 Task: Create a due date automation trigger when advanced on, on the wednesday of the week before a card is due add basic assigned to member @aryan at 11:00 AM.
Action: Mouse moved to (1254, 104)
Screenshot: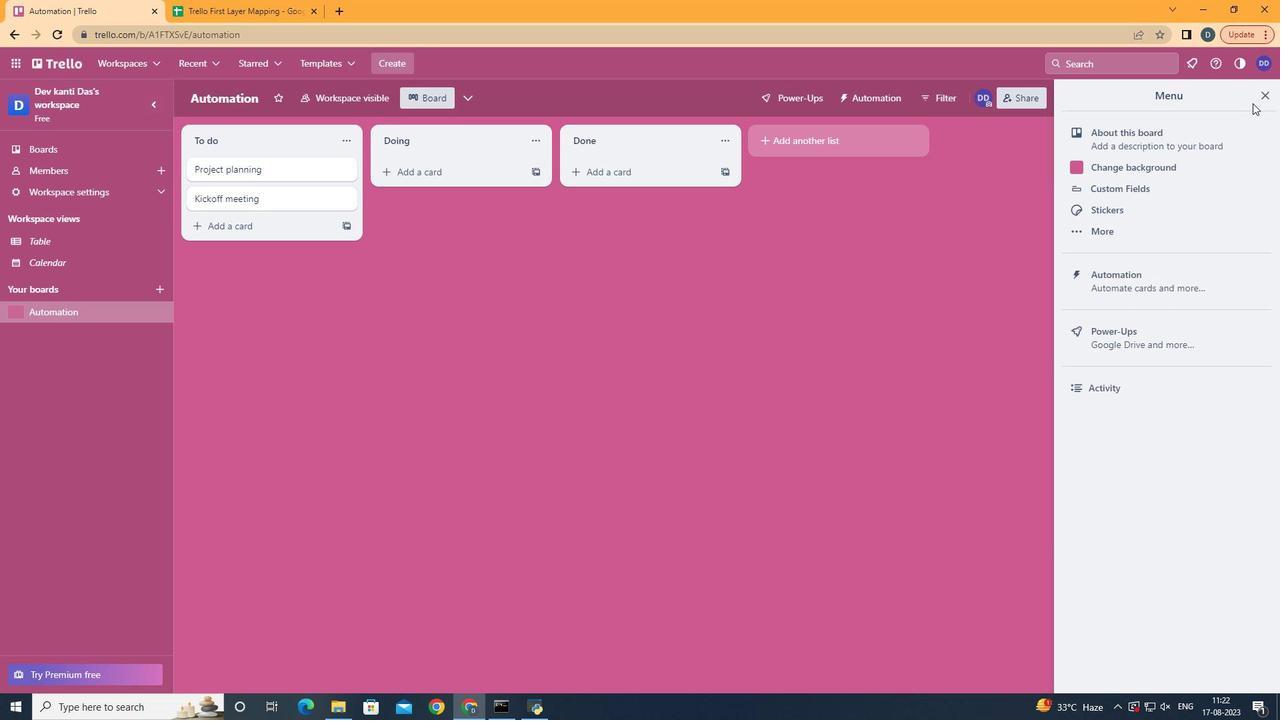 
Action: Mouse pressed left at (1254, 104)
Screenshot: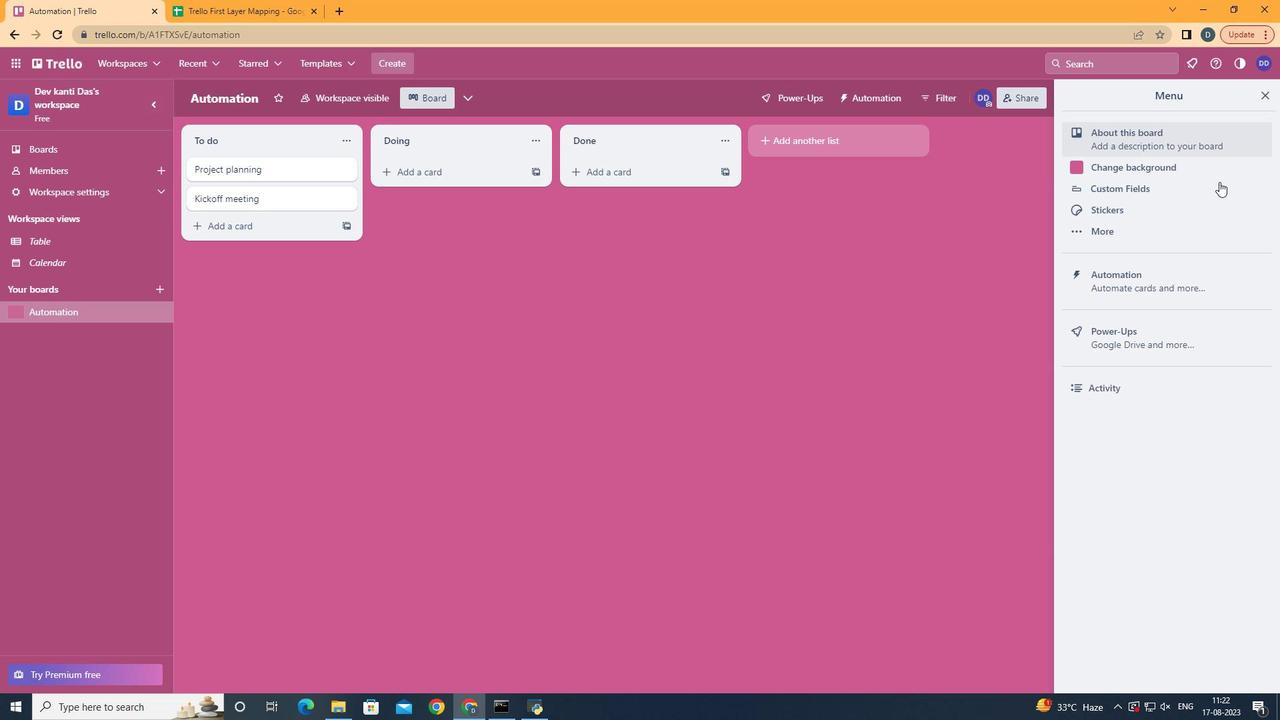 
Action: Mouse moved to (1166, 276)
Screenshot: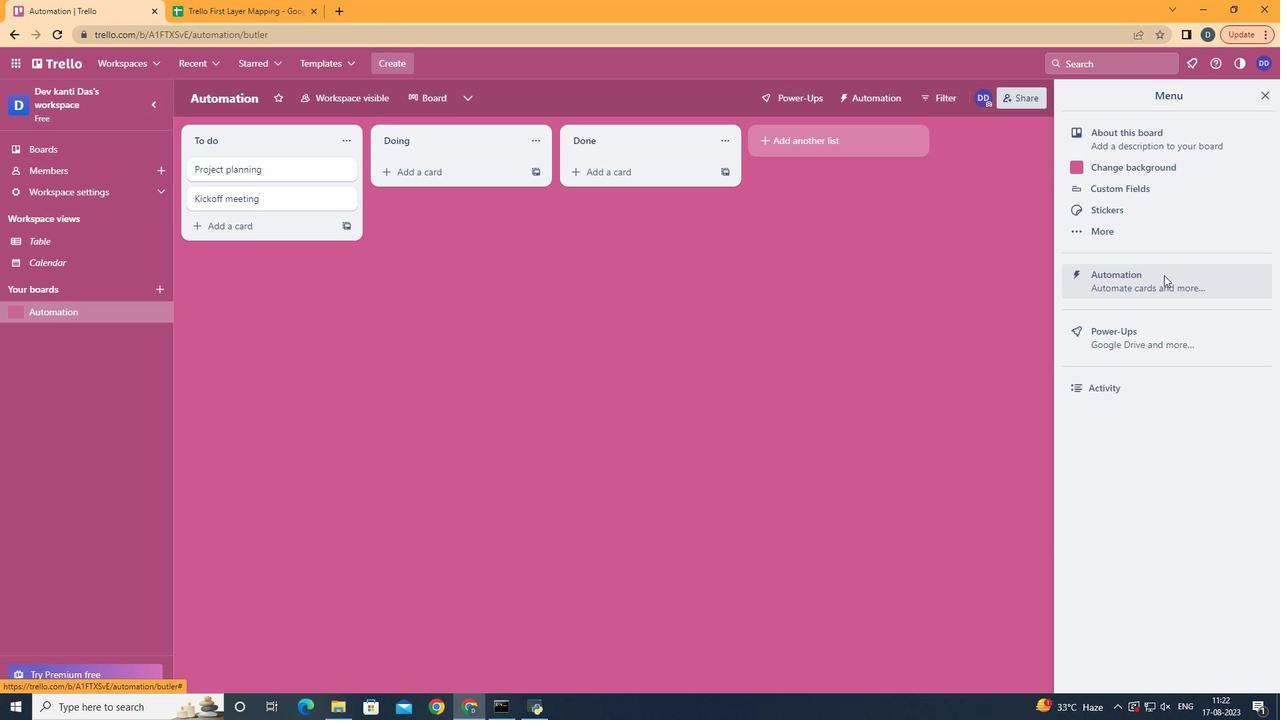 
Action: Mouse pressed left at (1166, 276)
Screenshot: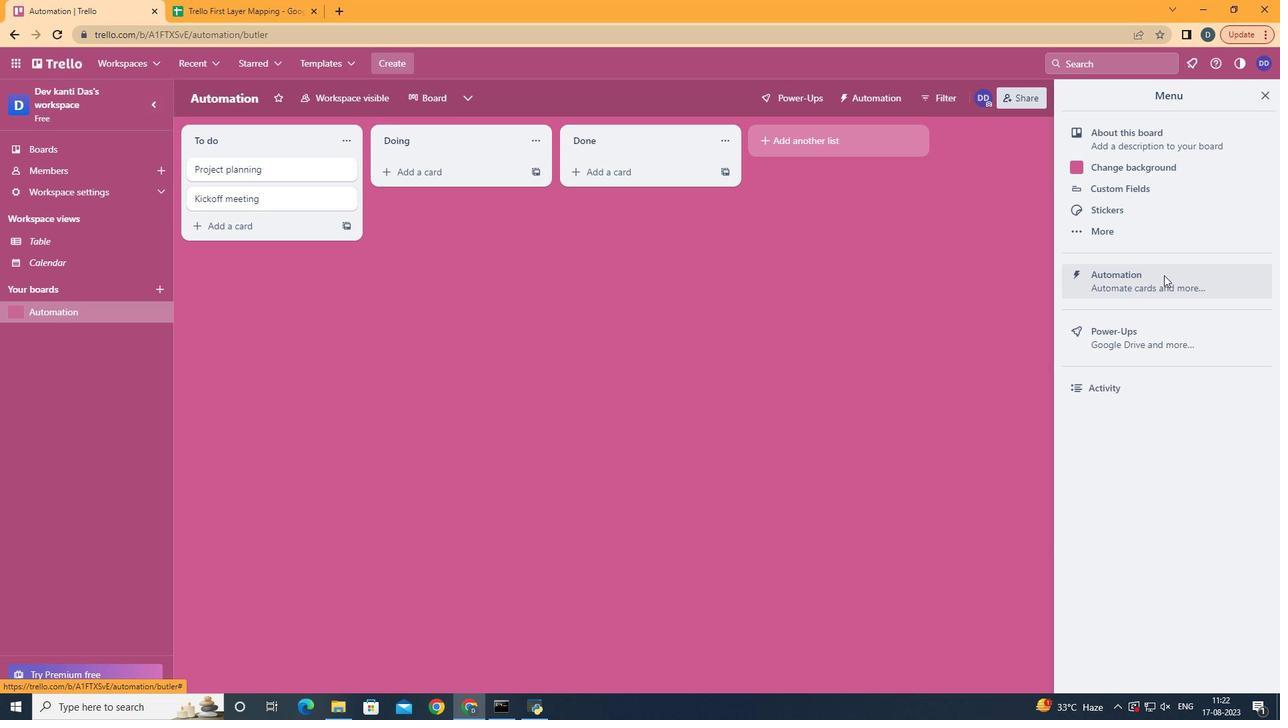 
Action: Mouse moved to (300, 276)
Screenshot: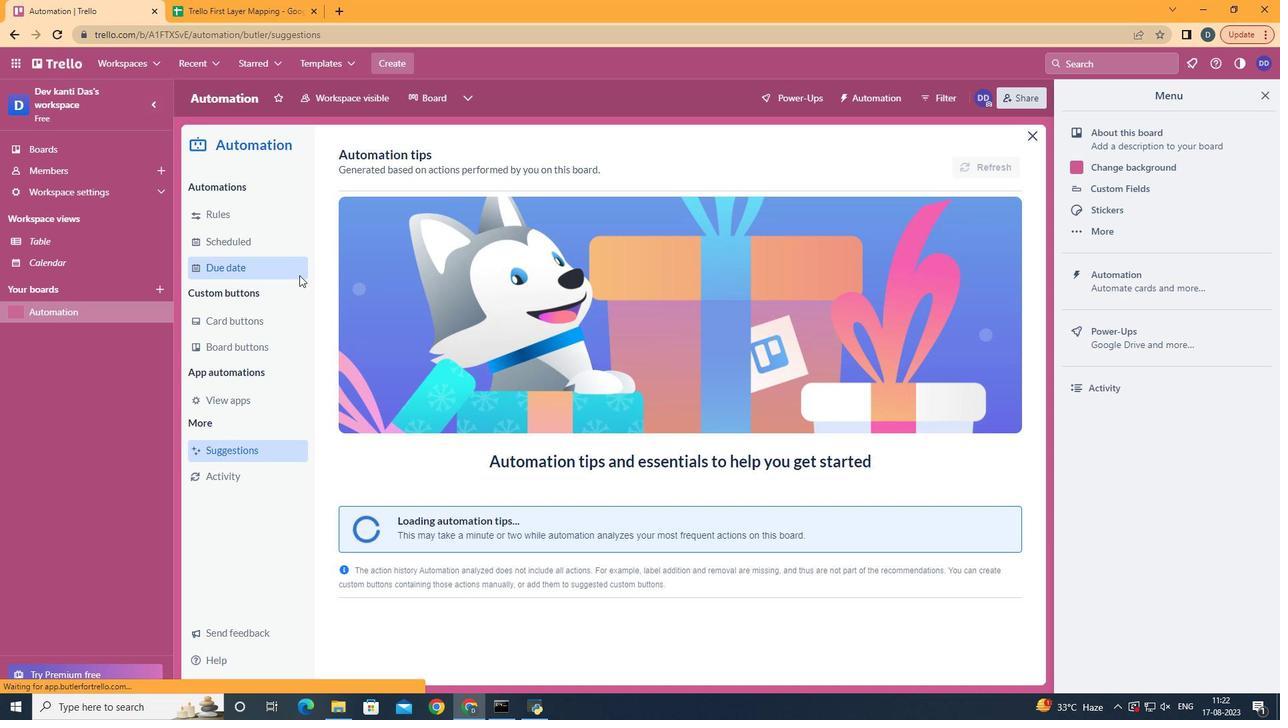 
Action: Mouse pressed left at (300, 276)
Screenshot: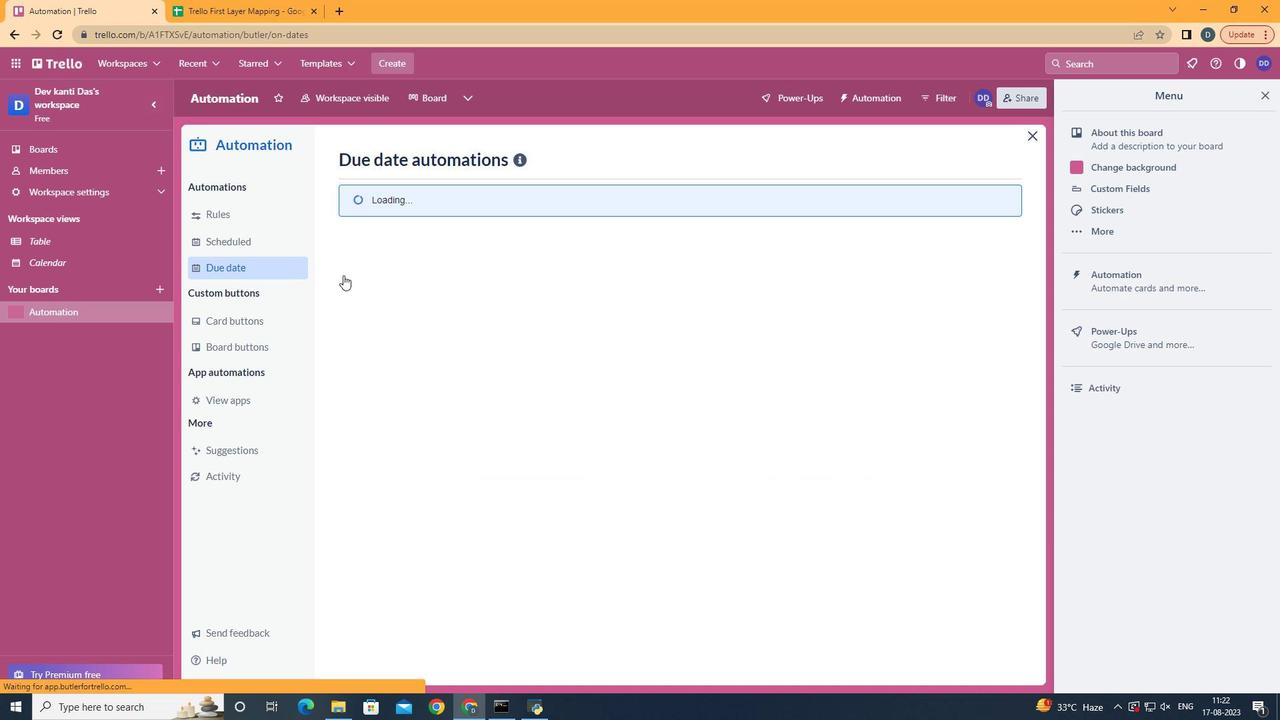 
Action: Mouse moved to (927, 164)
Screenshot: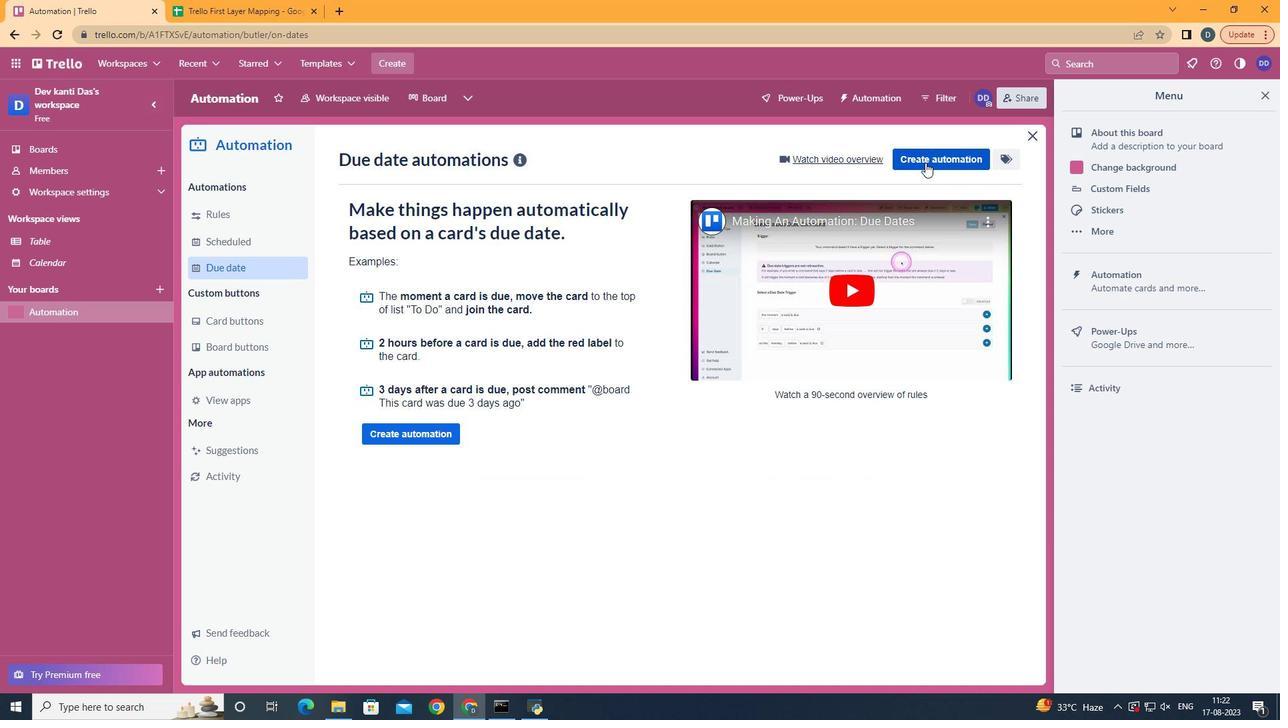 
Action: Mouse pressed left at (927, 164)
Screenshot: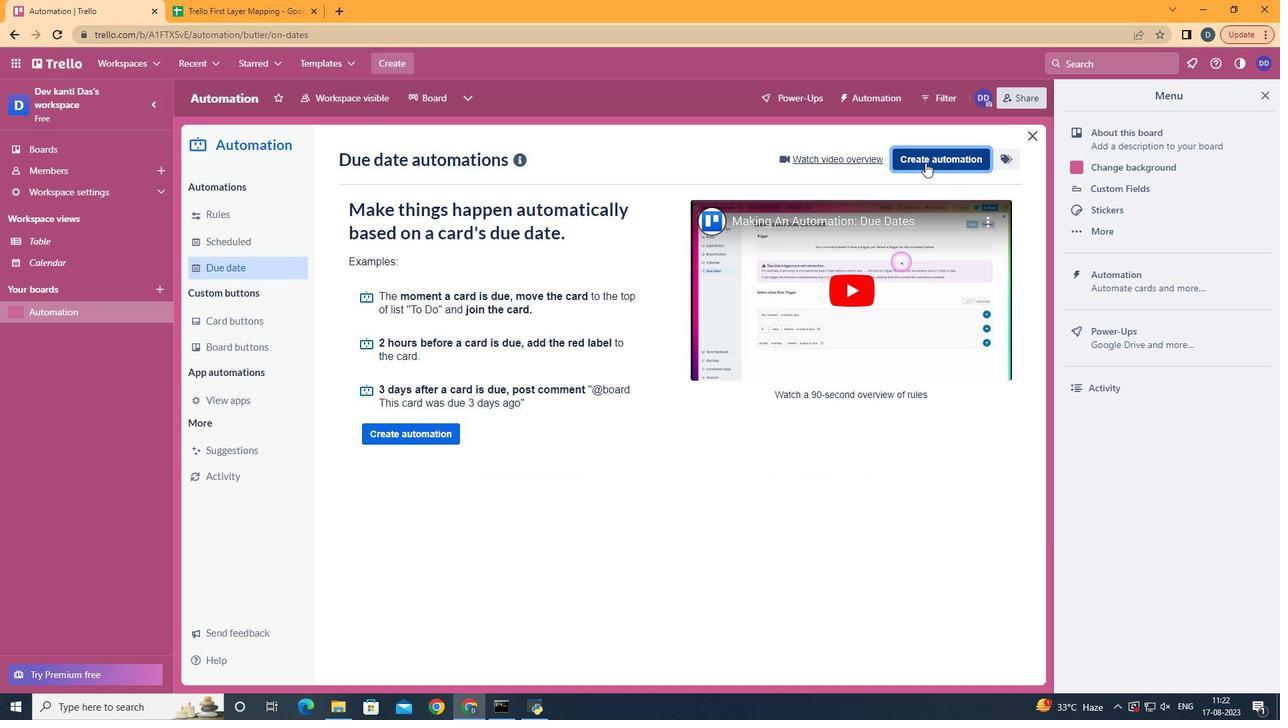 
Action: Mouse pressed left at (927, 164)
Screenshot: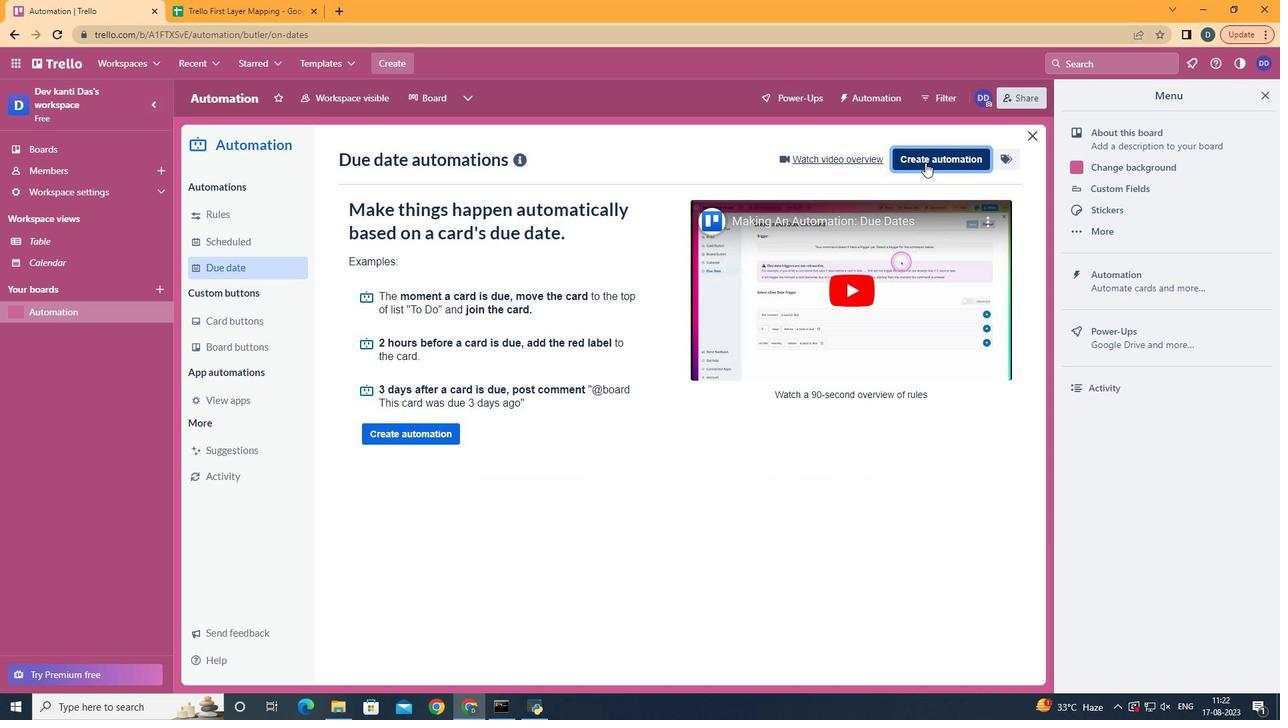 
Action: Mouse moved to (659, 290)
Screenshot: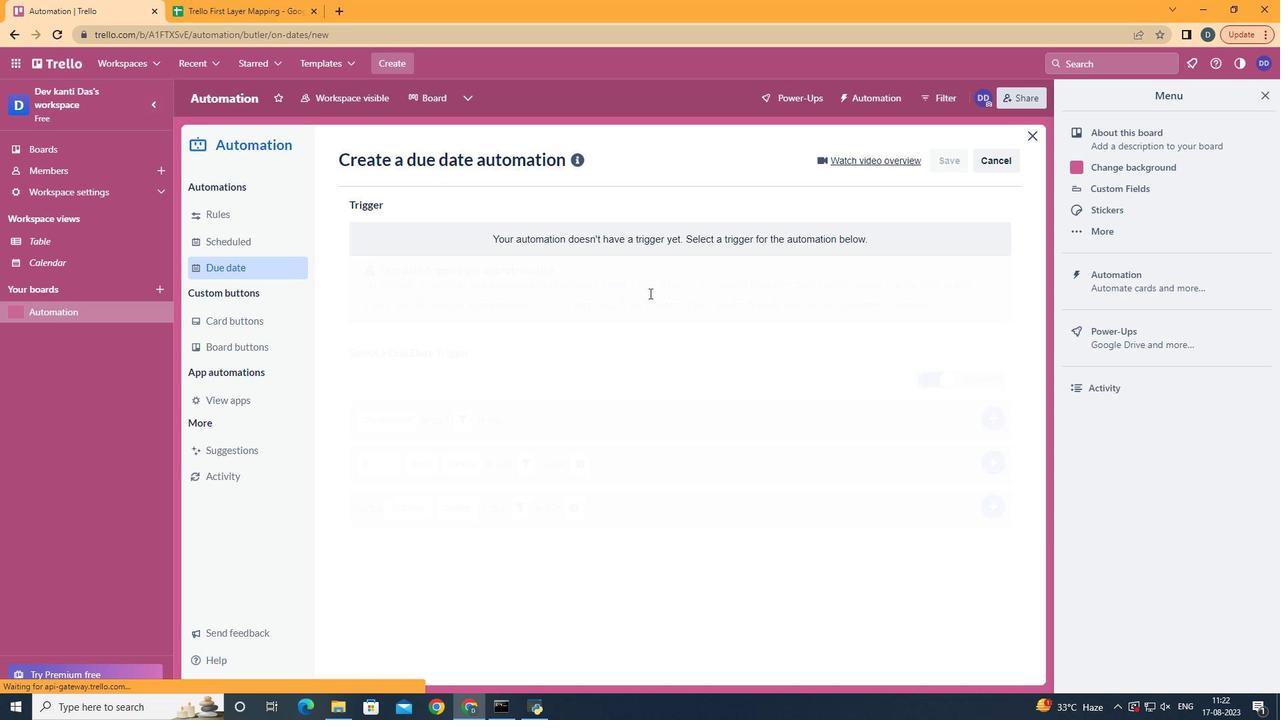 
Action: Mouse pressed left at (659, 290)
Screenshot: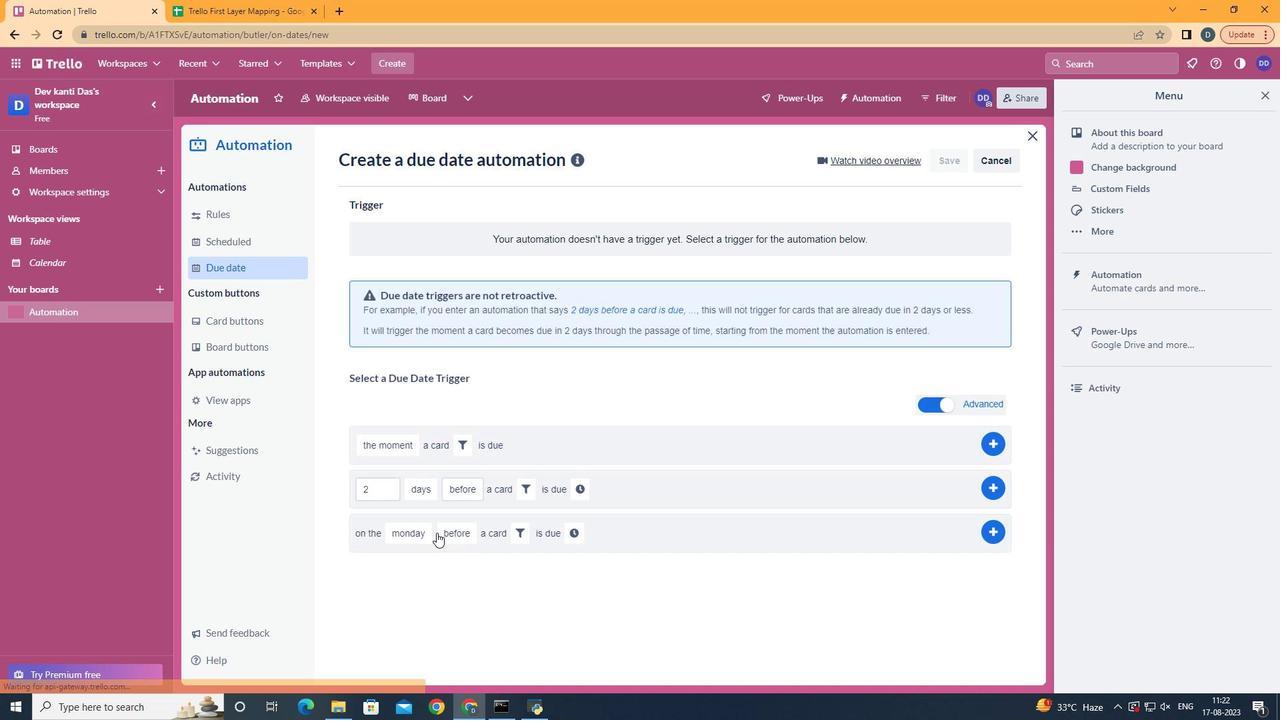 
Action: Mouse moved to (436, 413)
Screenshot: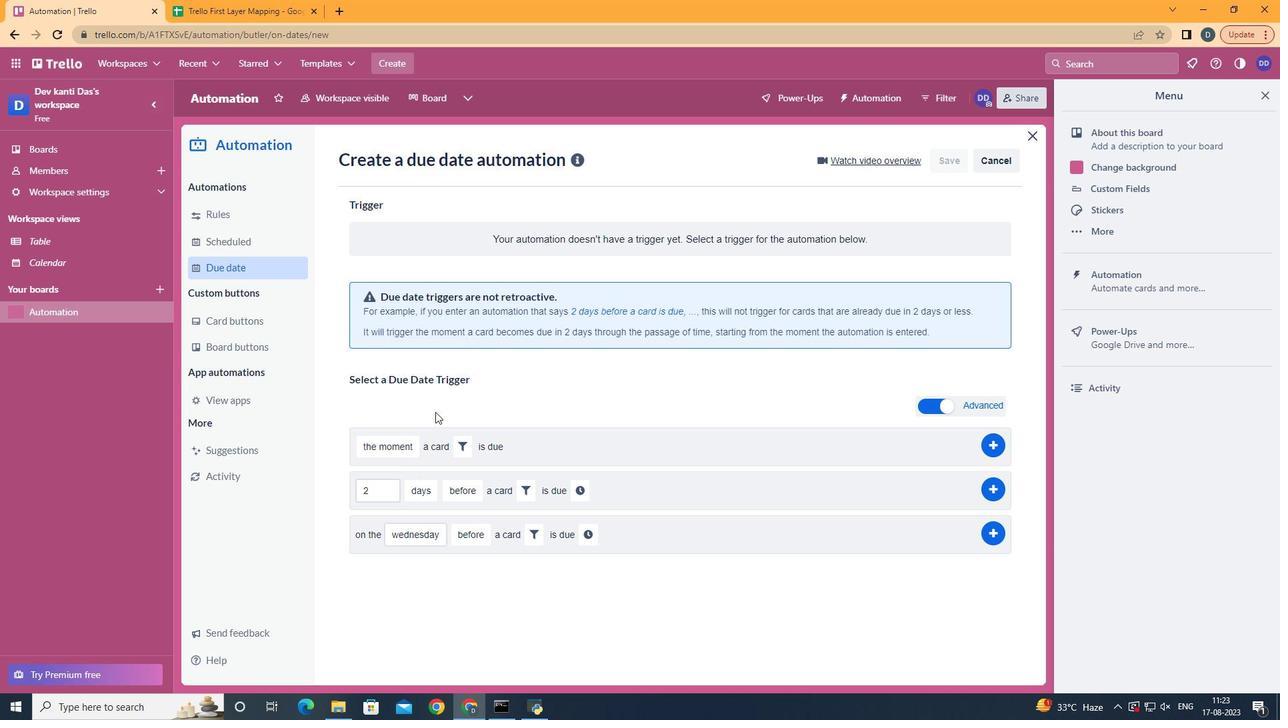 
Action: Mouse pressed left at (436, 413)
Screenshot: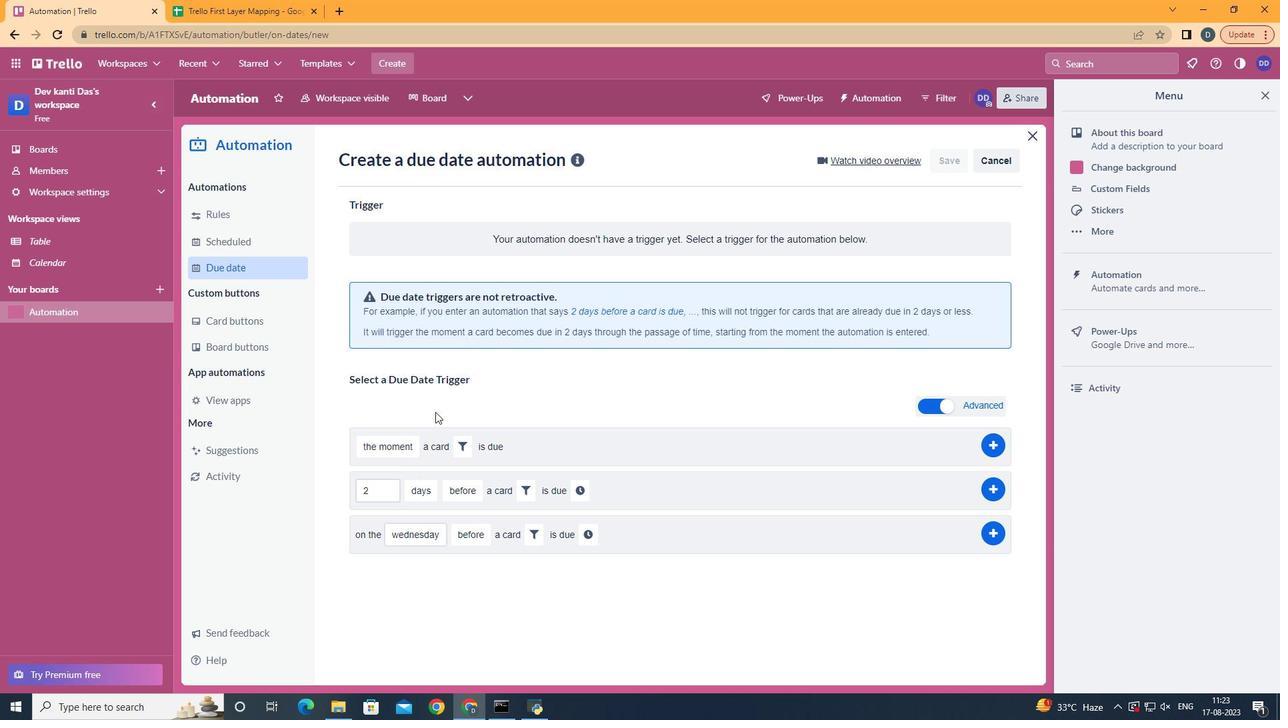 
Action: Mouse moved to (486, 640)
Screenshot: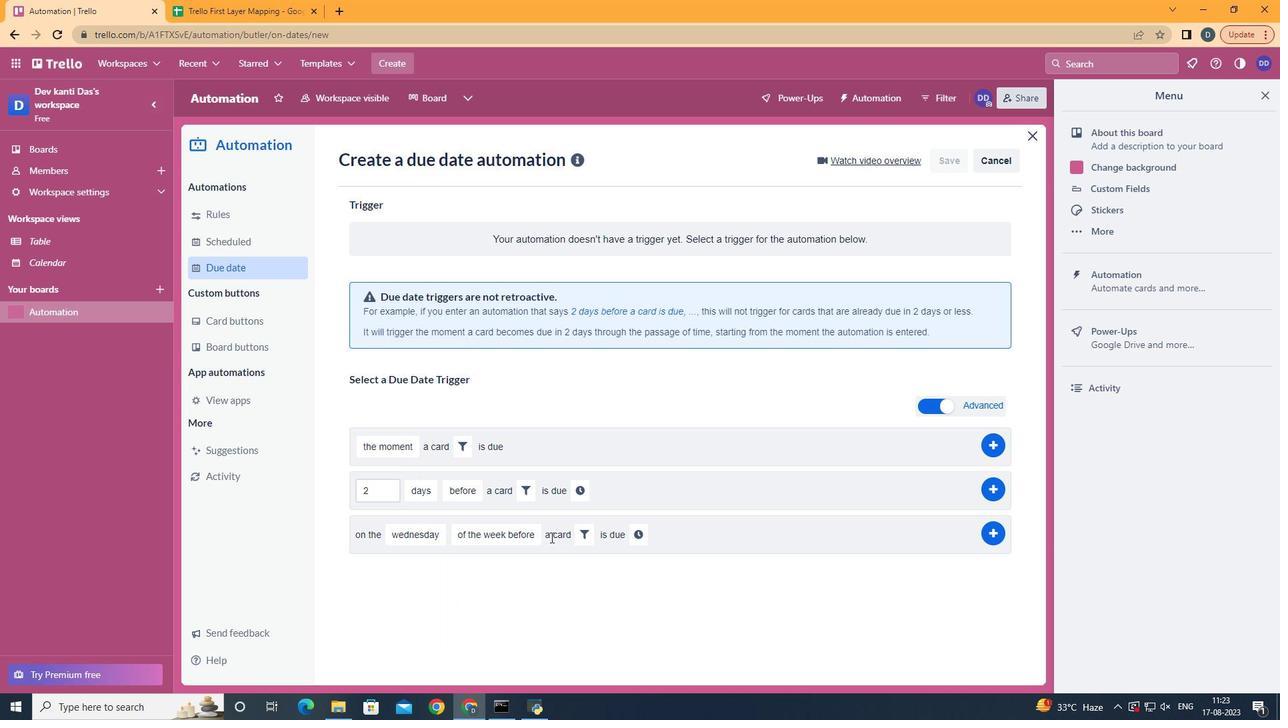 
Action: Mouse pressed left at (486, 640)
Screenshot: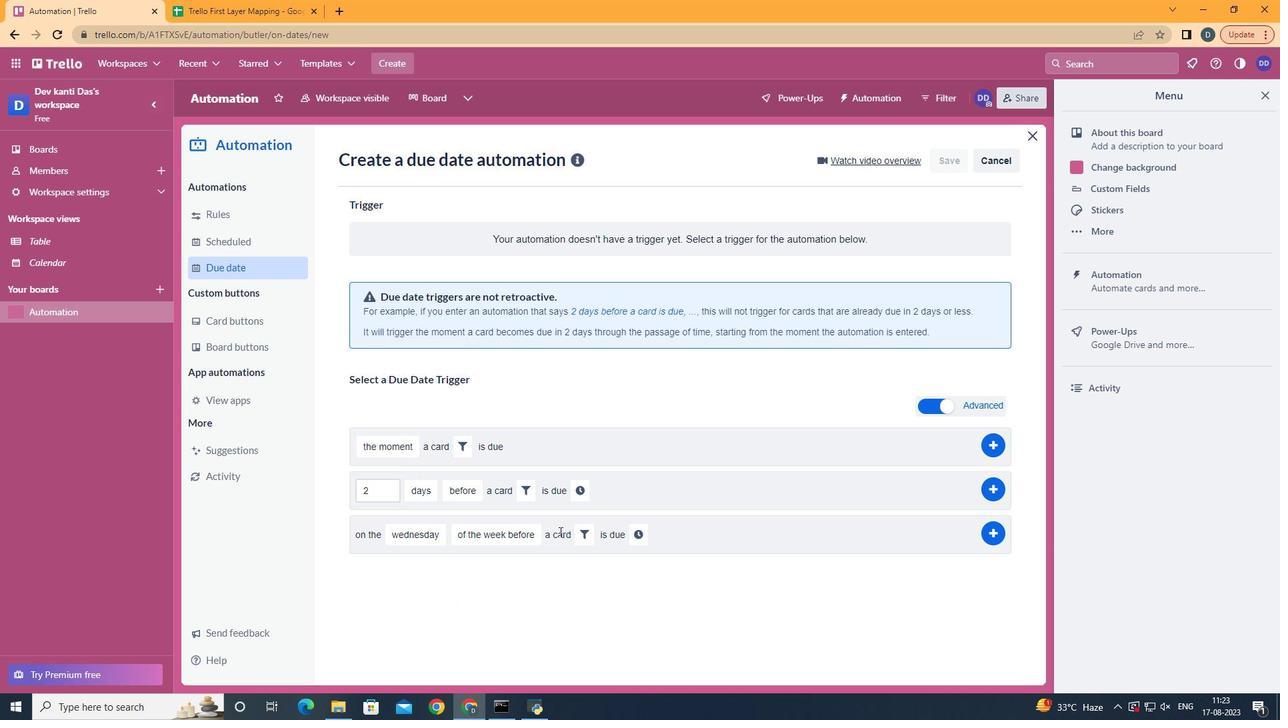 
Action: Mouse moved to (586, 536)
Screenshot: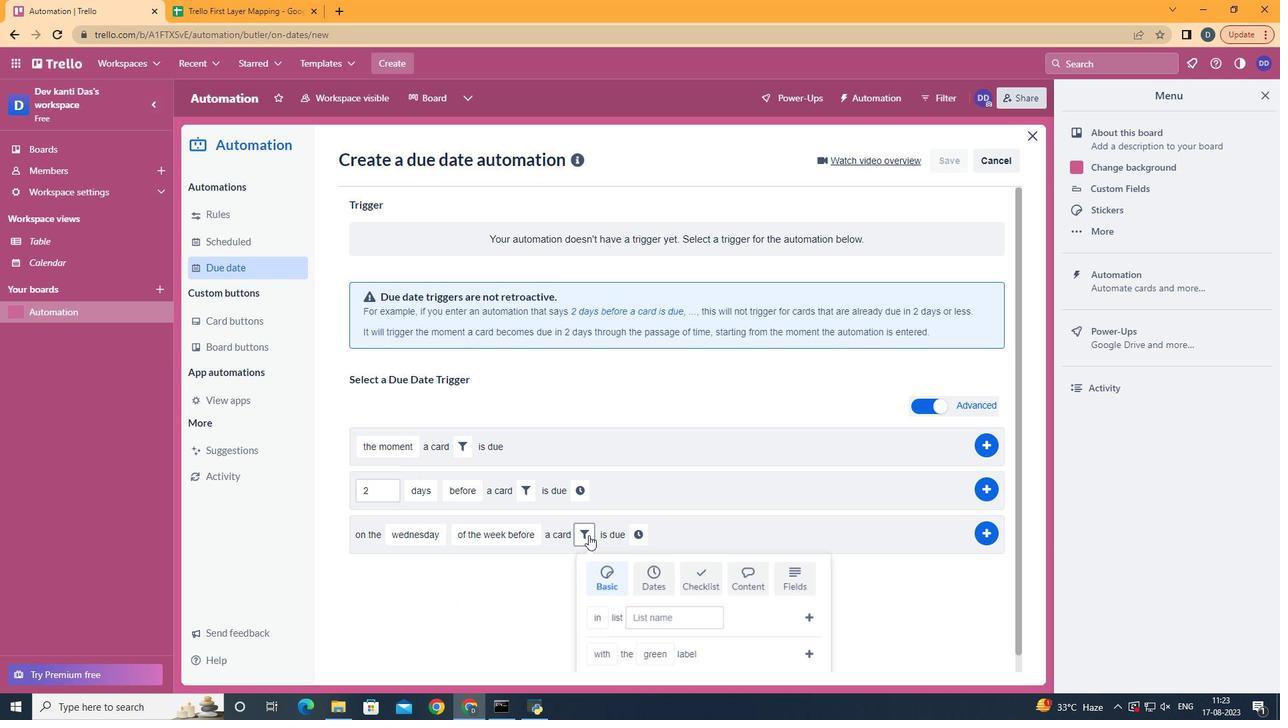
Action: Mouse pressed left at (586, 536)
Screenshot: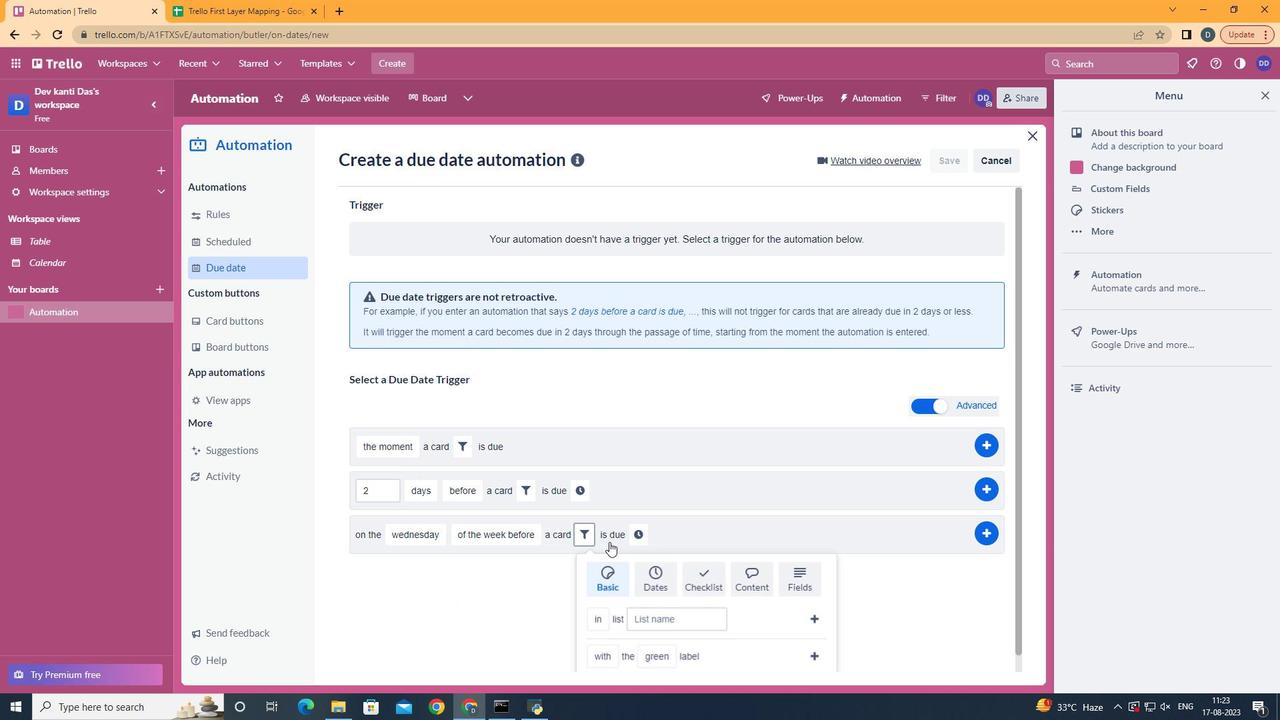 
Action: Mouse moved to (654, 582)
Screenshot: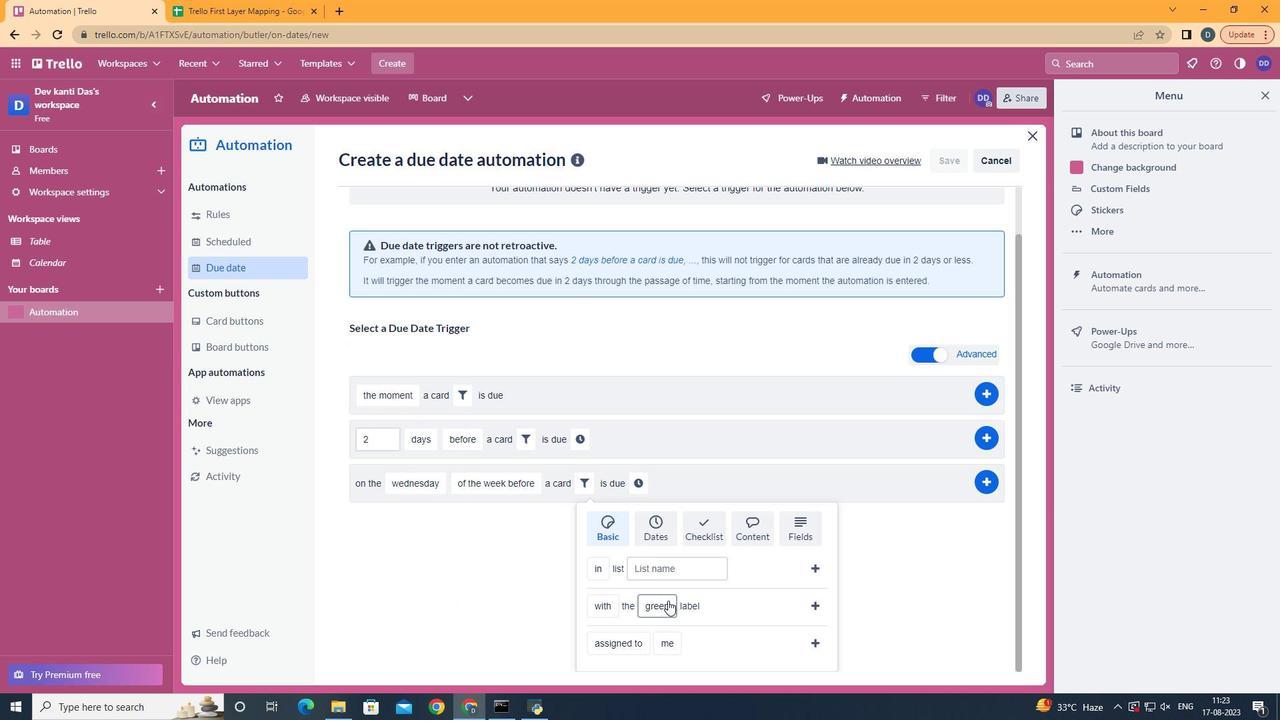 
Action: Mouse scrolled (651, 577) with delta (0, 0)
Screenshot: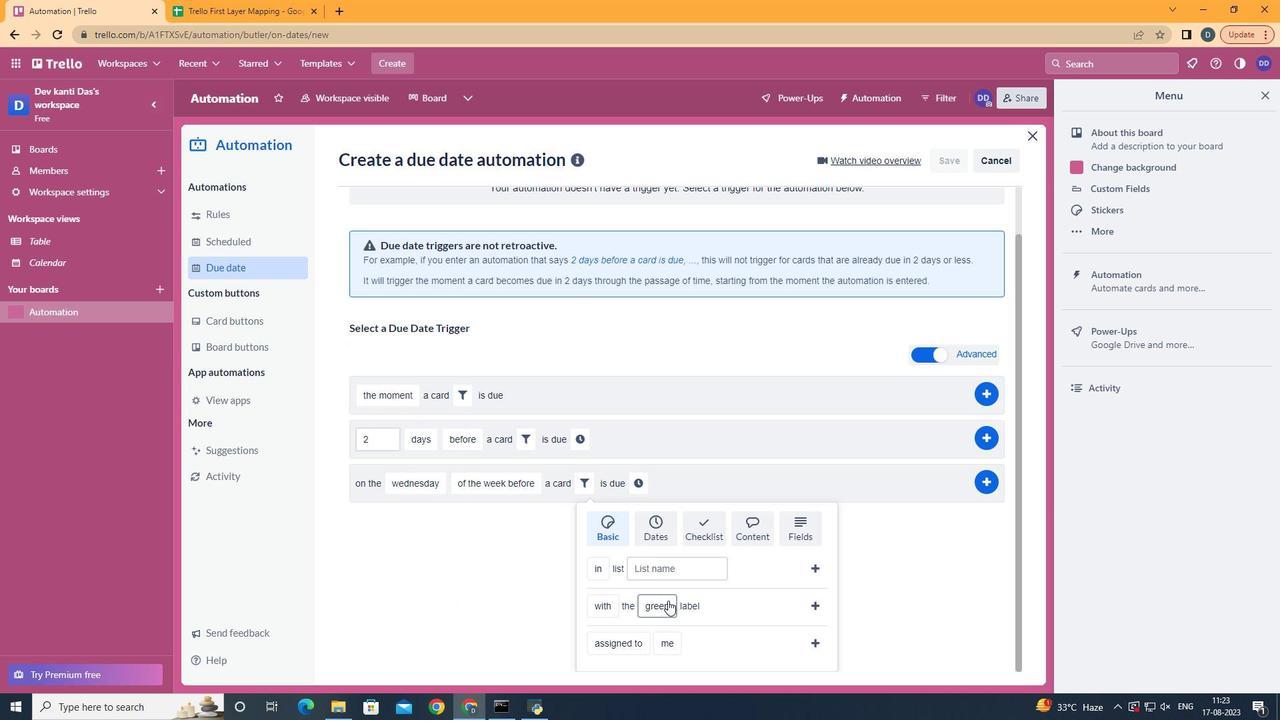 
Action: Mouse moved to (657, 587)
Screenshot: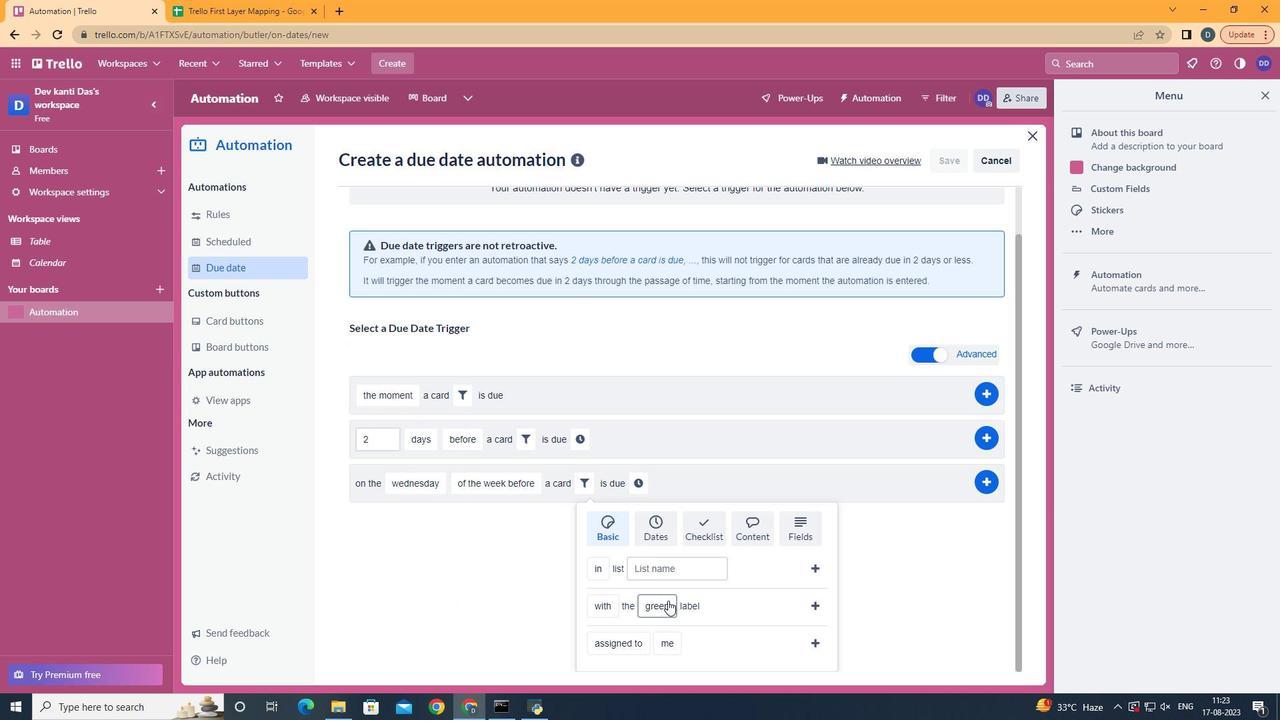 
Action: Mouse scrolled (657, 586) with delta (0, 0)
Screenshot: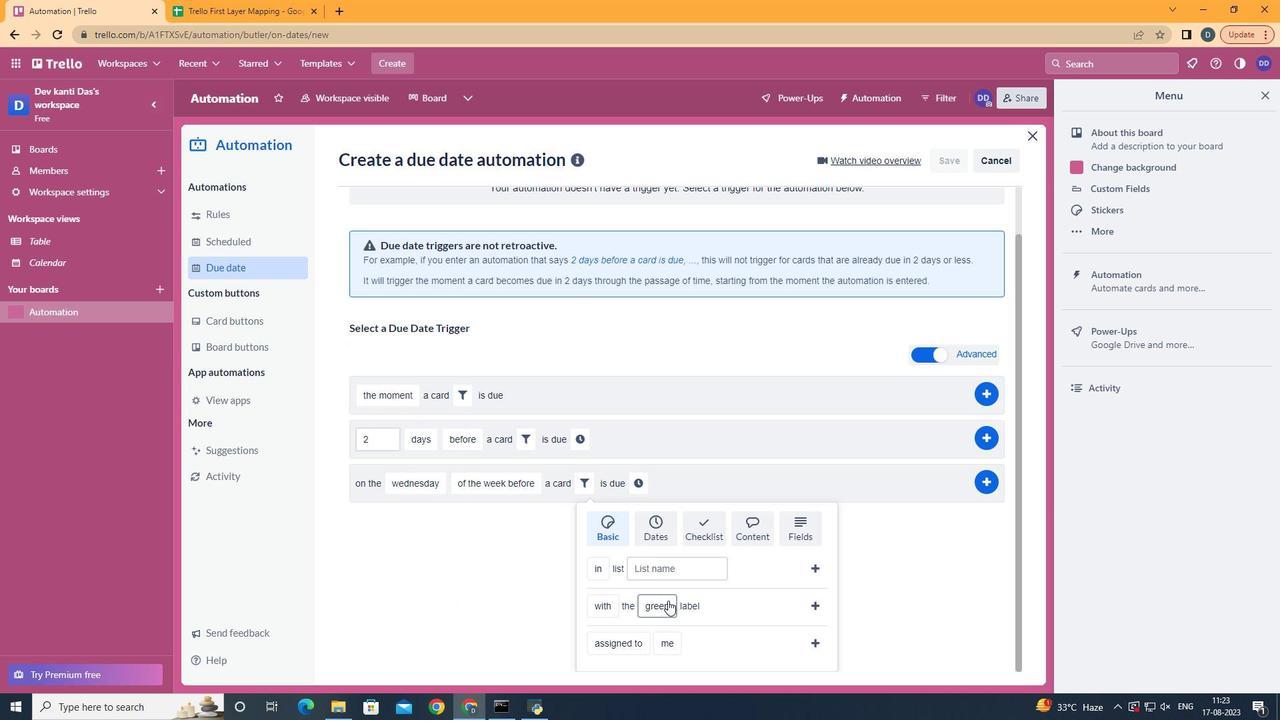 
Action: Mouse scrolled (657, 586) with delta (0, 0)
Screenshot: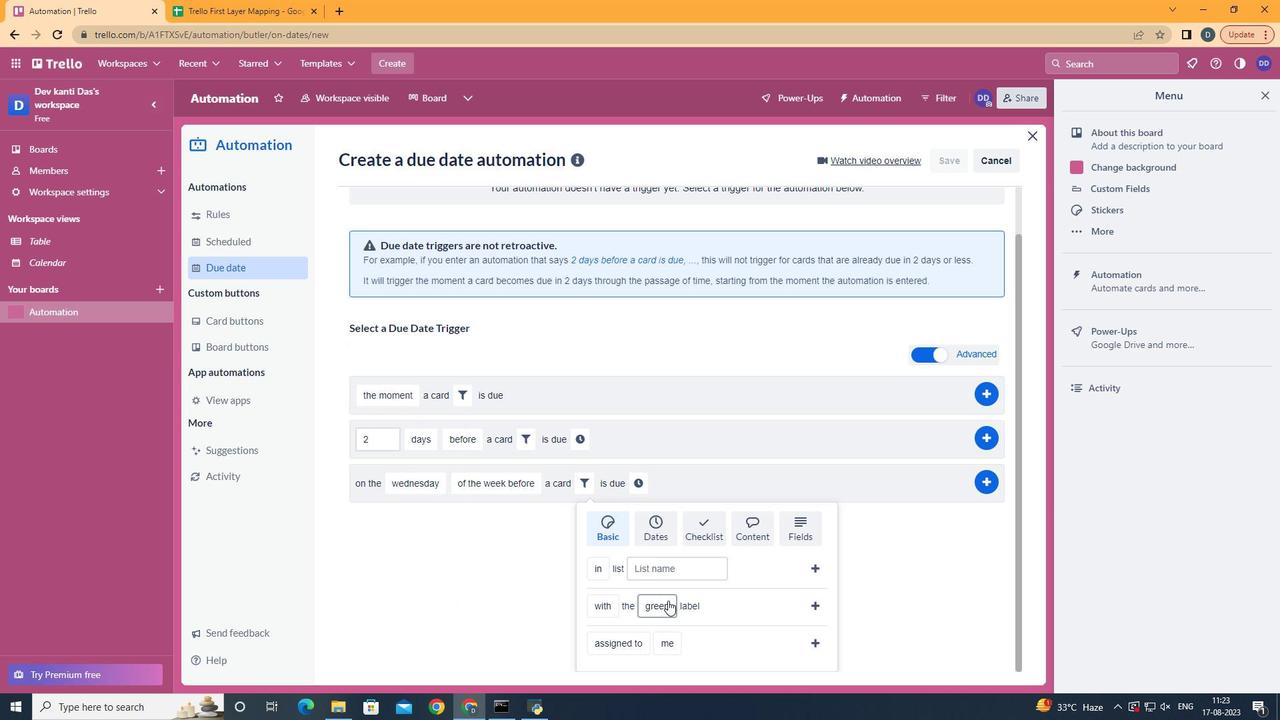 
Action: Mouse moved to (659, 589)
Screenshot: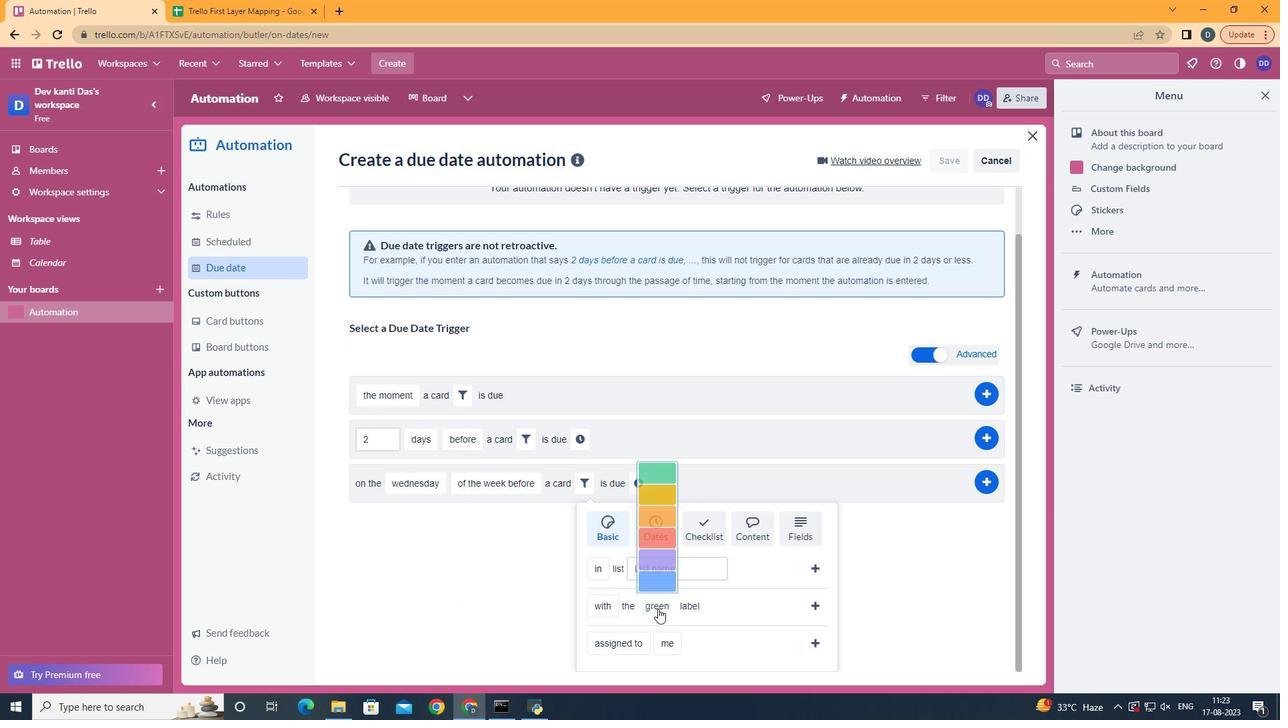 
Action: Mouse scrolled (658, 588) with delta (0, 0)
Screenshot: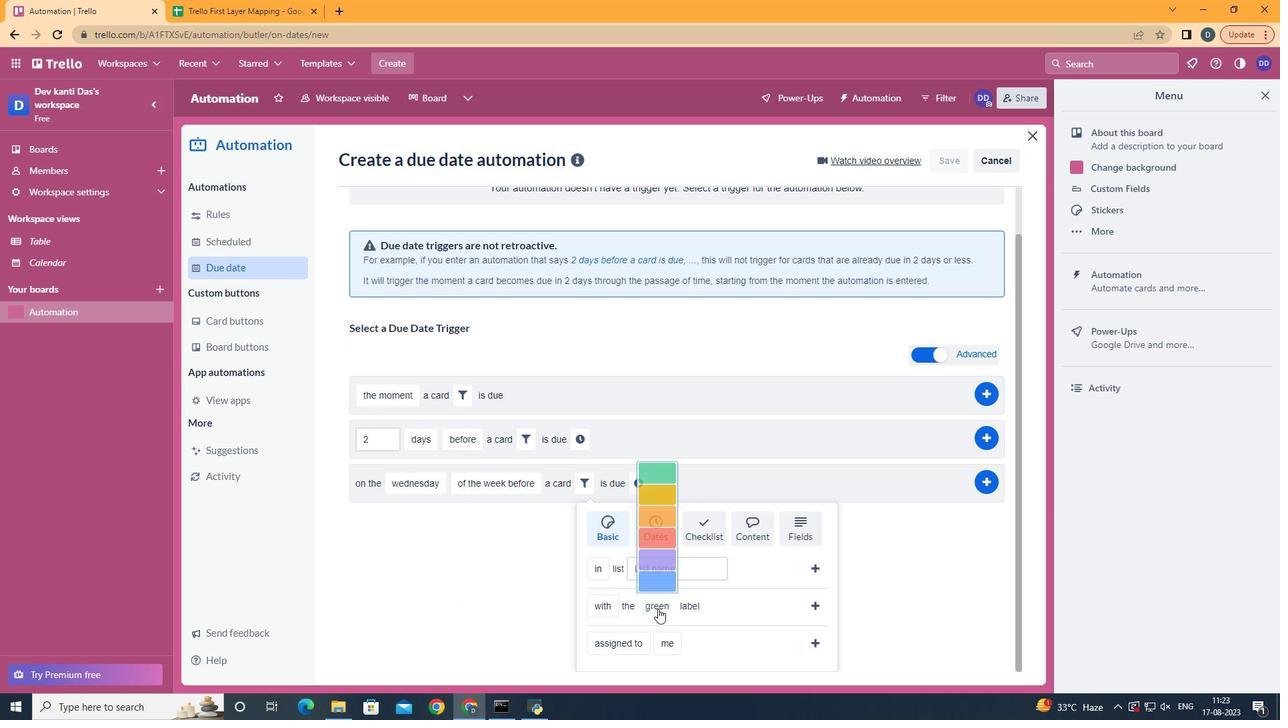 
Action: Mouse scrolled (659, 588) with delta (0, 0)
Screenshot: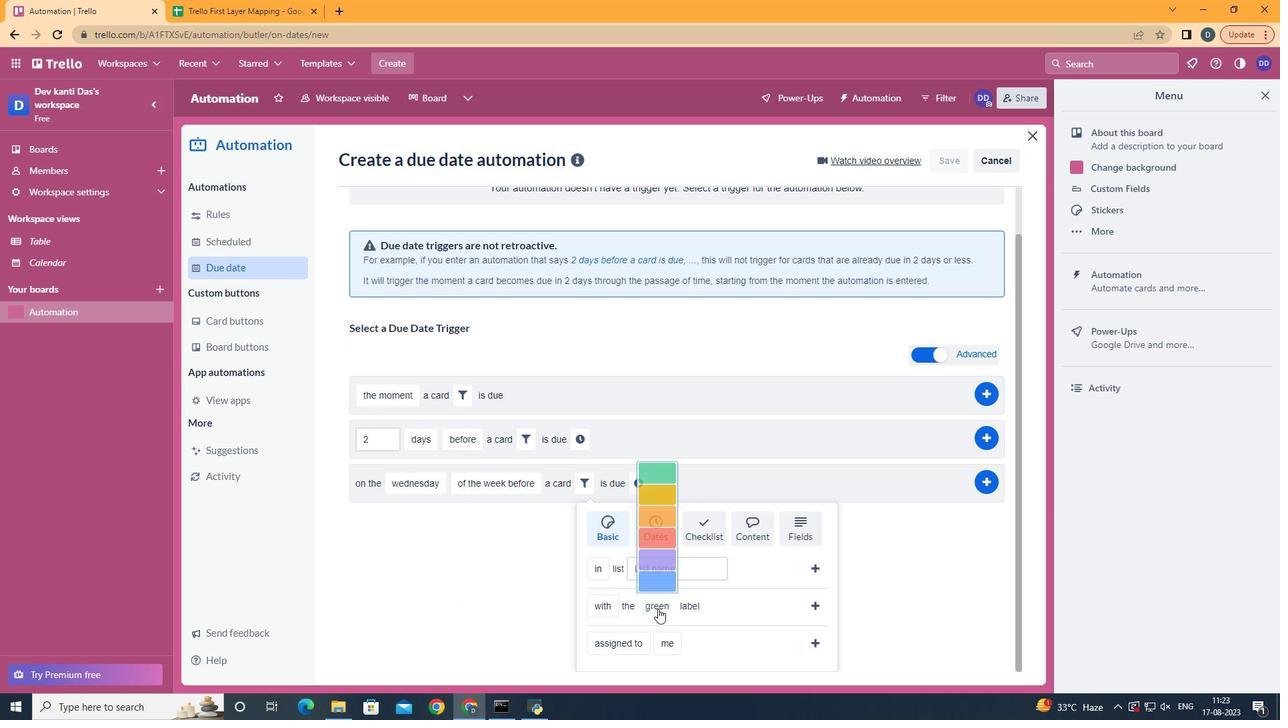
Action: Mouse moved to (679, 610)
Screenshot: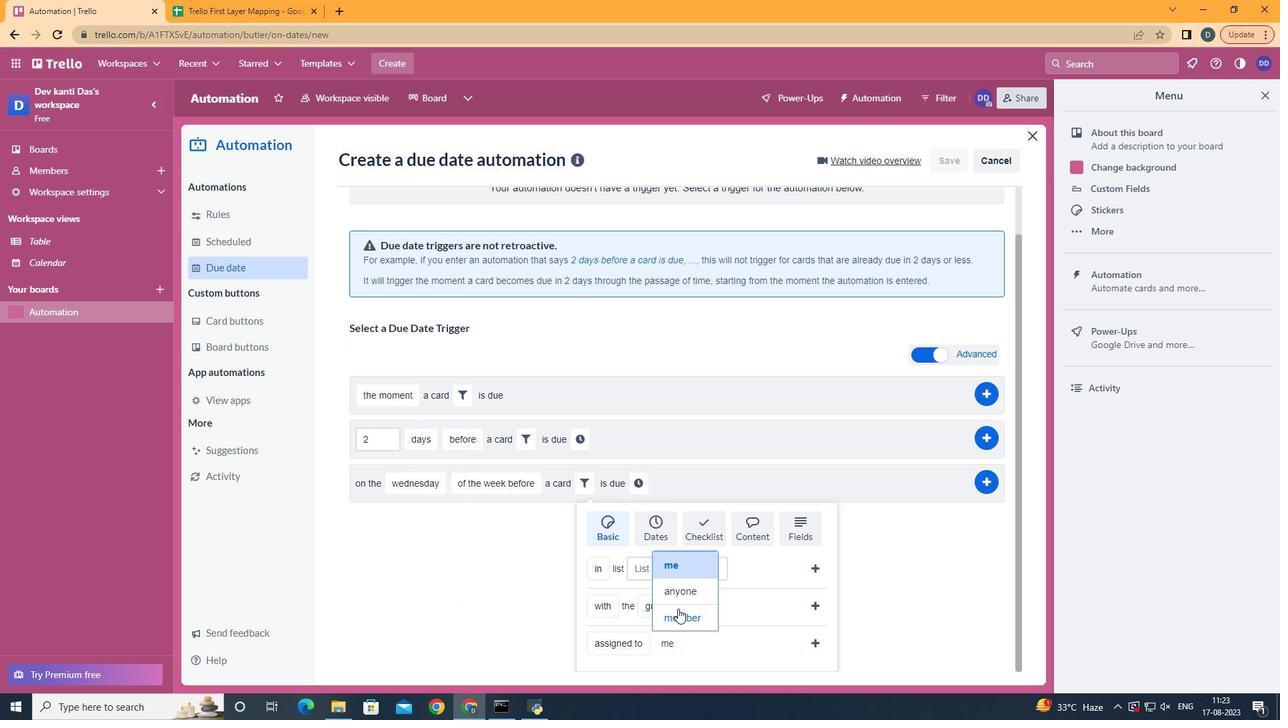 
Action: Mouse pressed left at (679, 610)
Screenshot: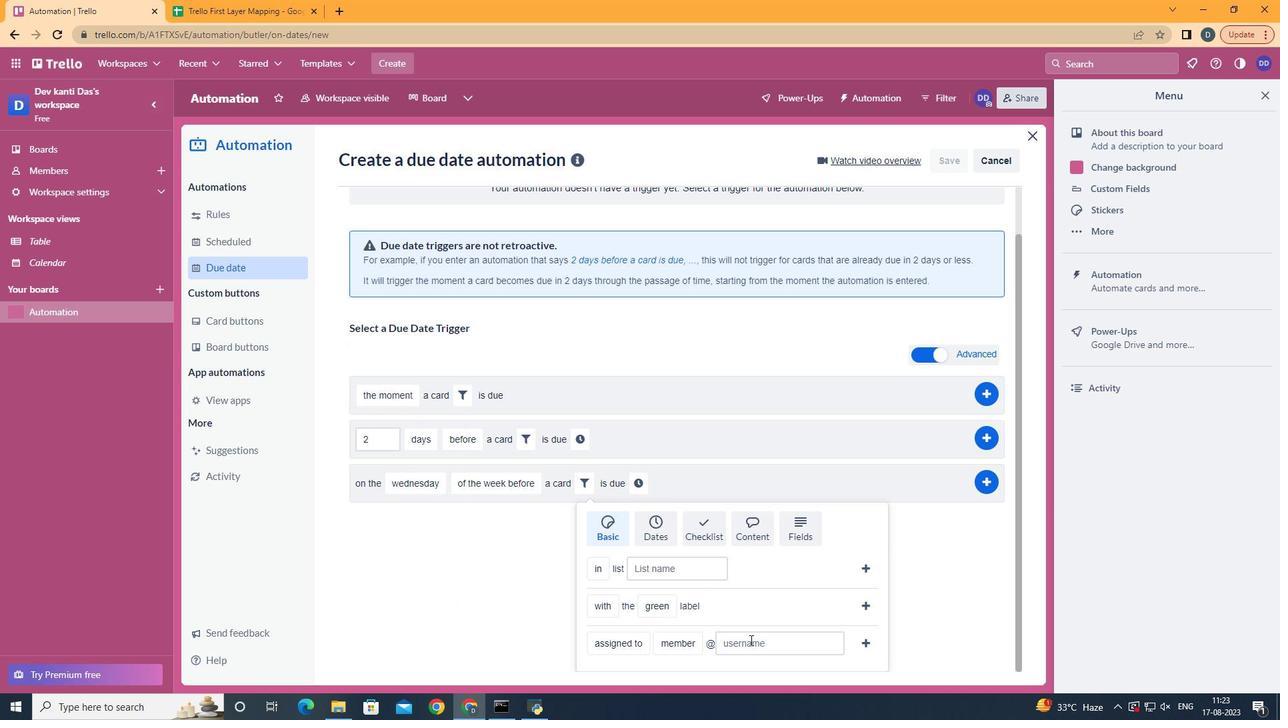 
Action: Mouse moved to (751, 641)
Screenshot: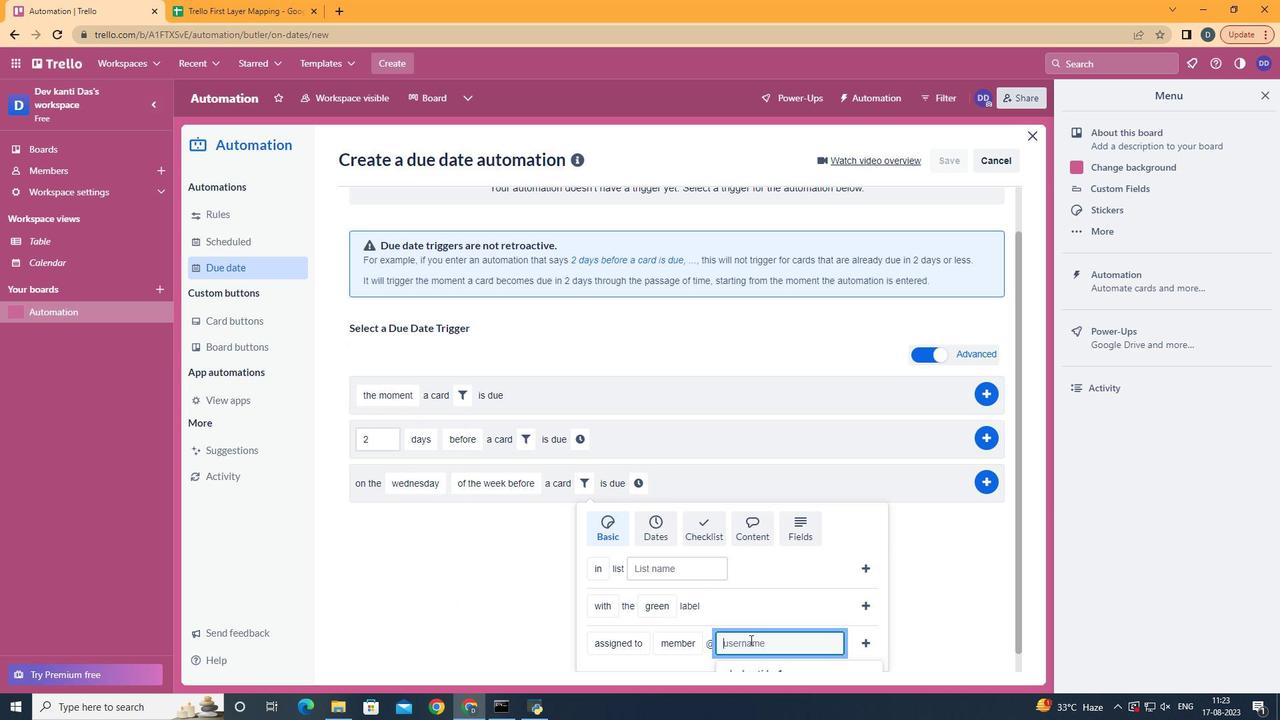 
Action: Mouse pressed left at (751, 641)
Screenshot: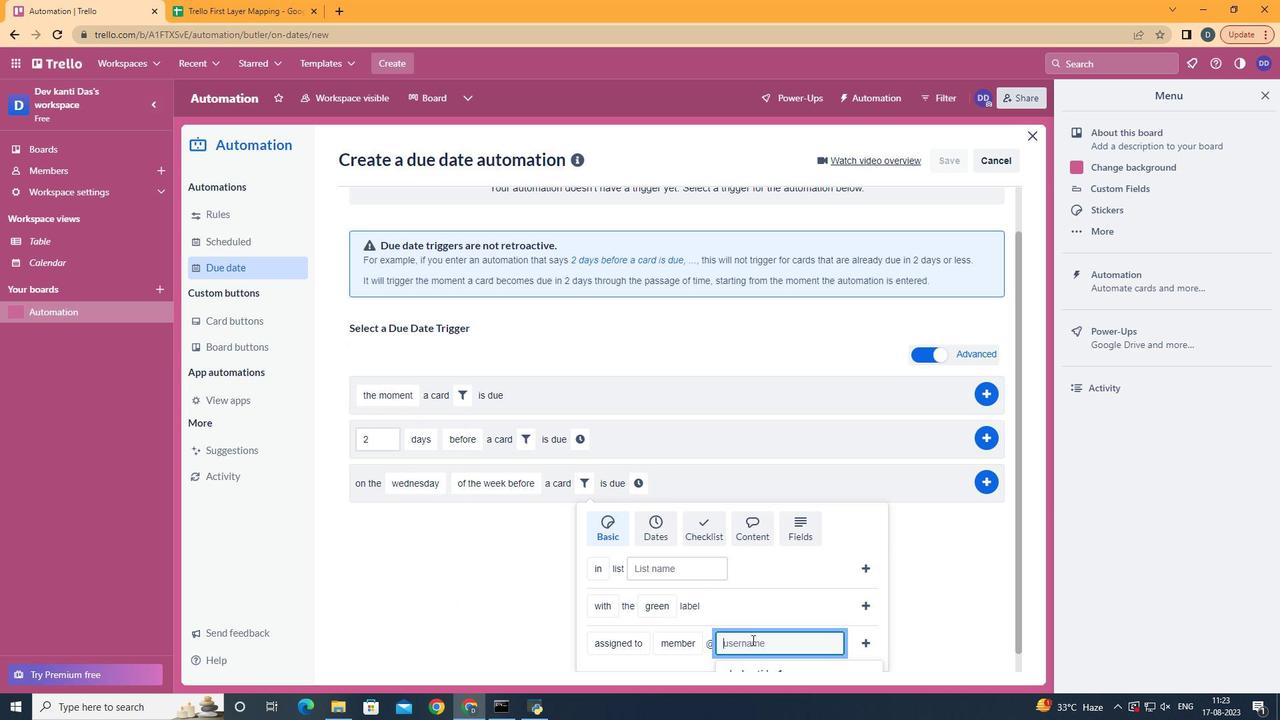 
Action: Mouse moved to (753, 641)
Screenshot: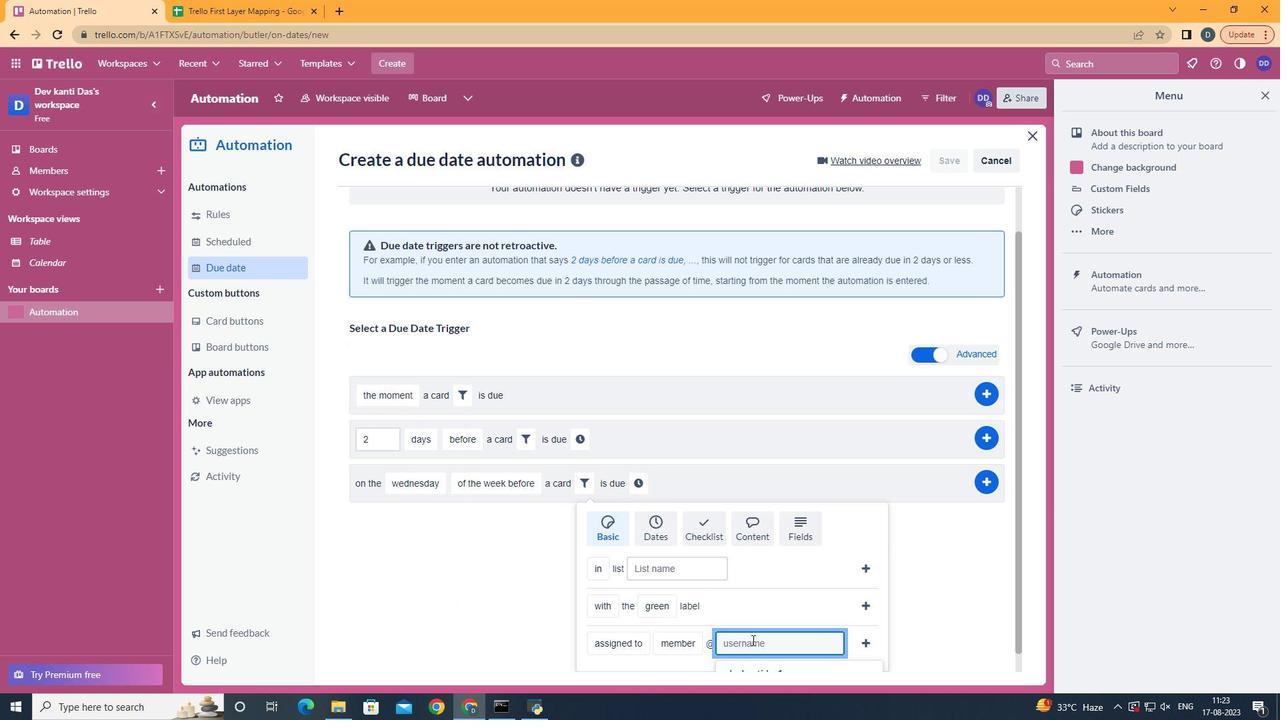 
Action: Key pressed aryan
Screenshot: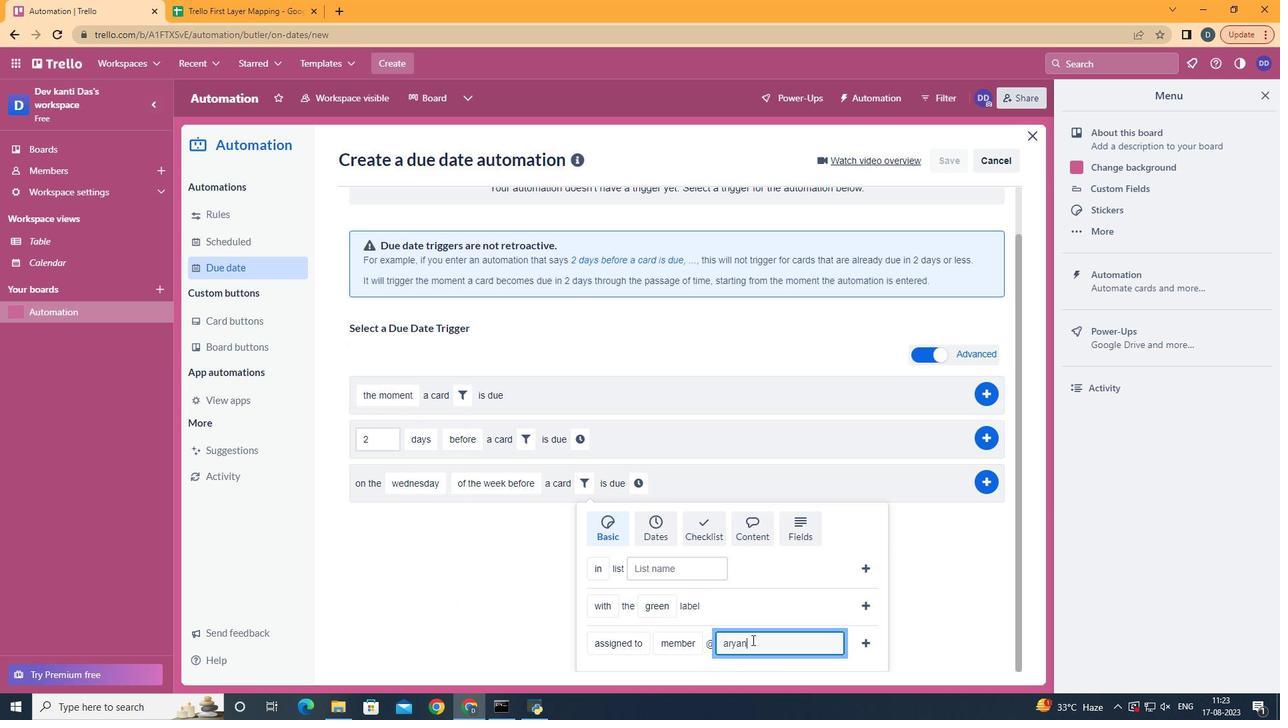
Action: Mouse moved to (869, 655)
Screenshot: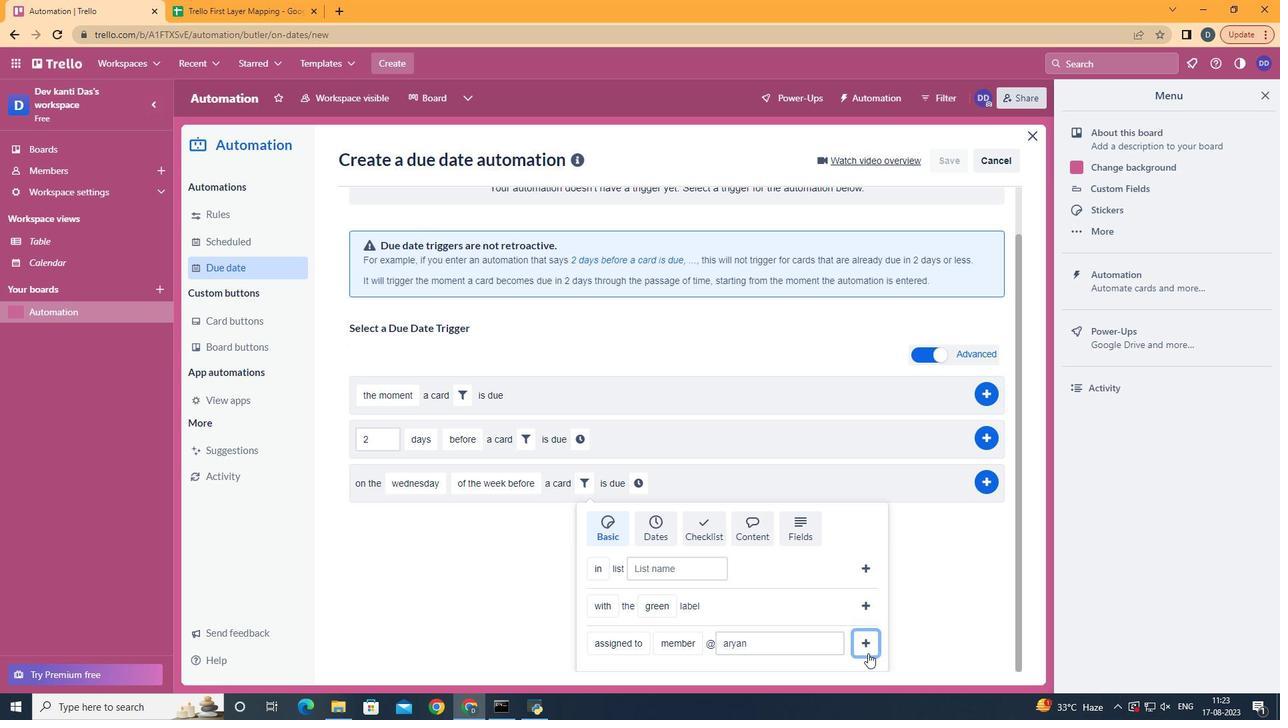 
Action: Mouse pressed left at (869, 655)
Screenshot: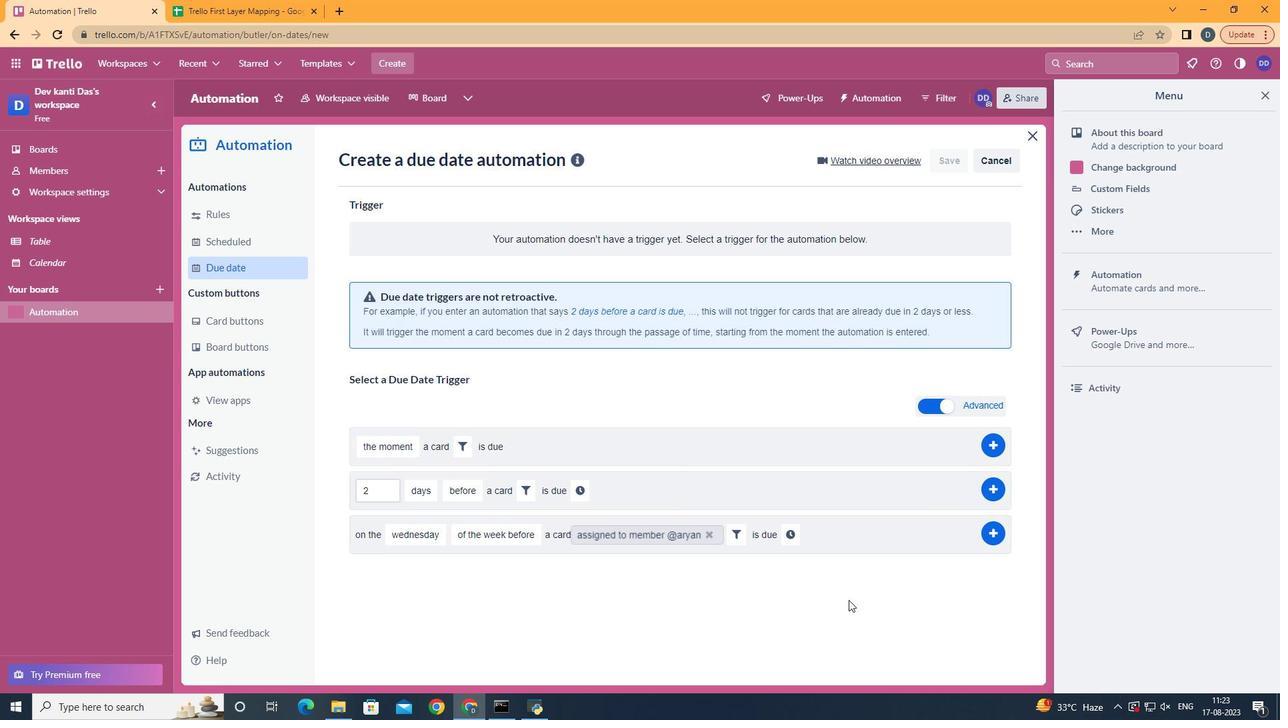 
Action: Mouse moved to (797, 534)
Screenshot: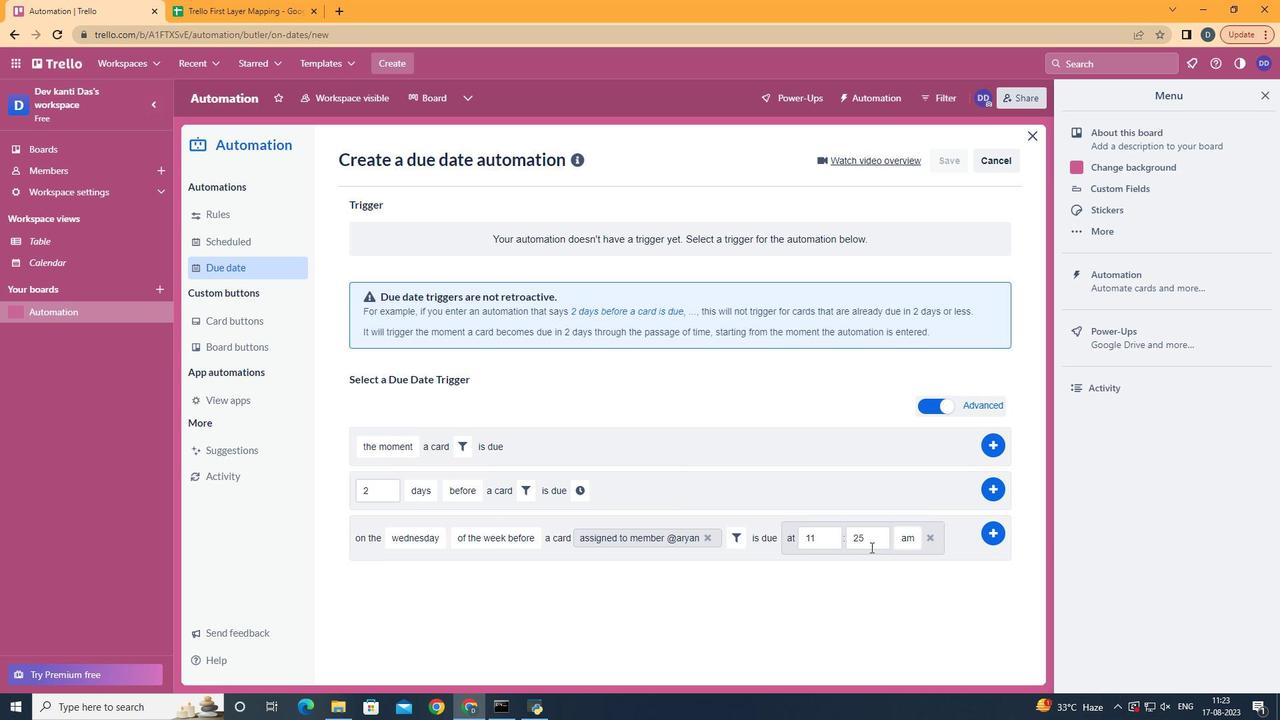 
Action: Mouse pressed left at (797, 534)
Screenshot: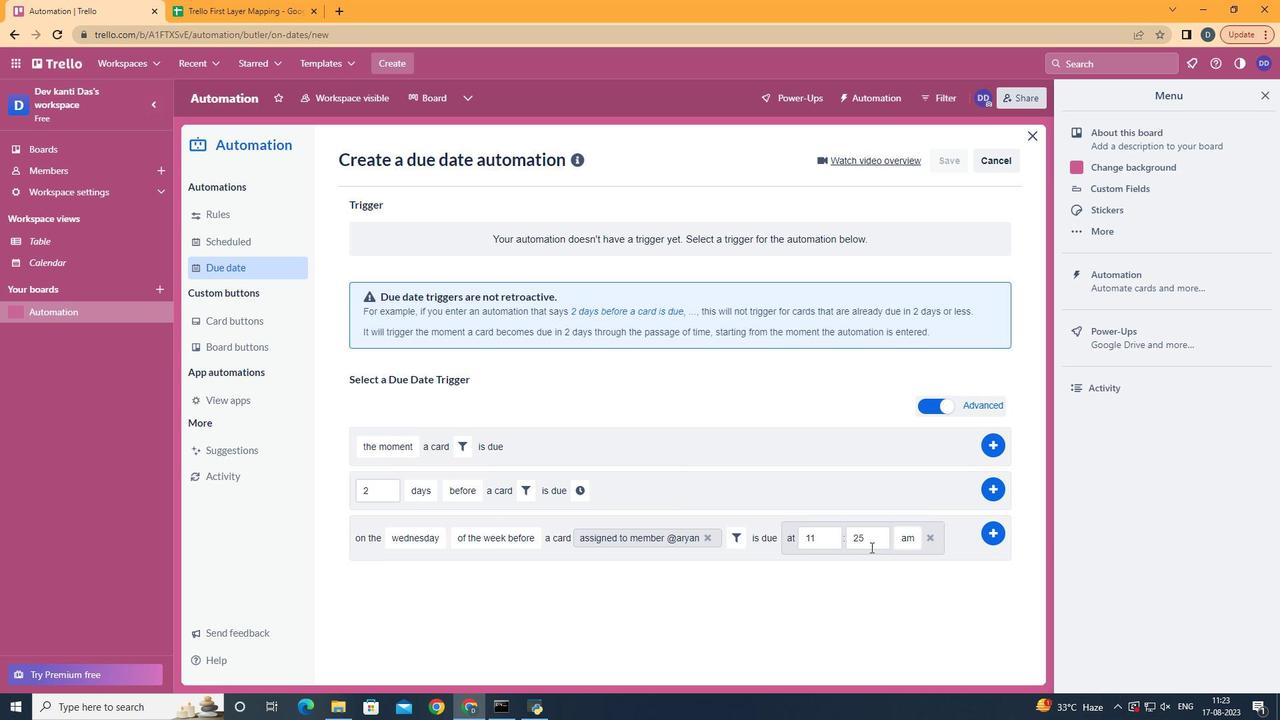 
Action: Mouse moved to (872, 548)
Screenshot: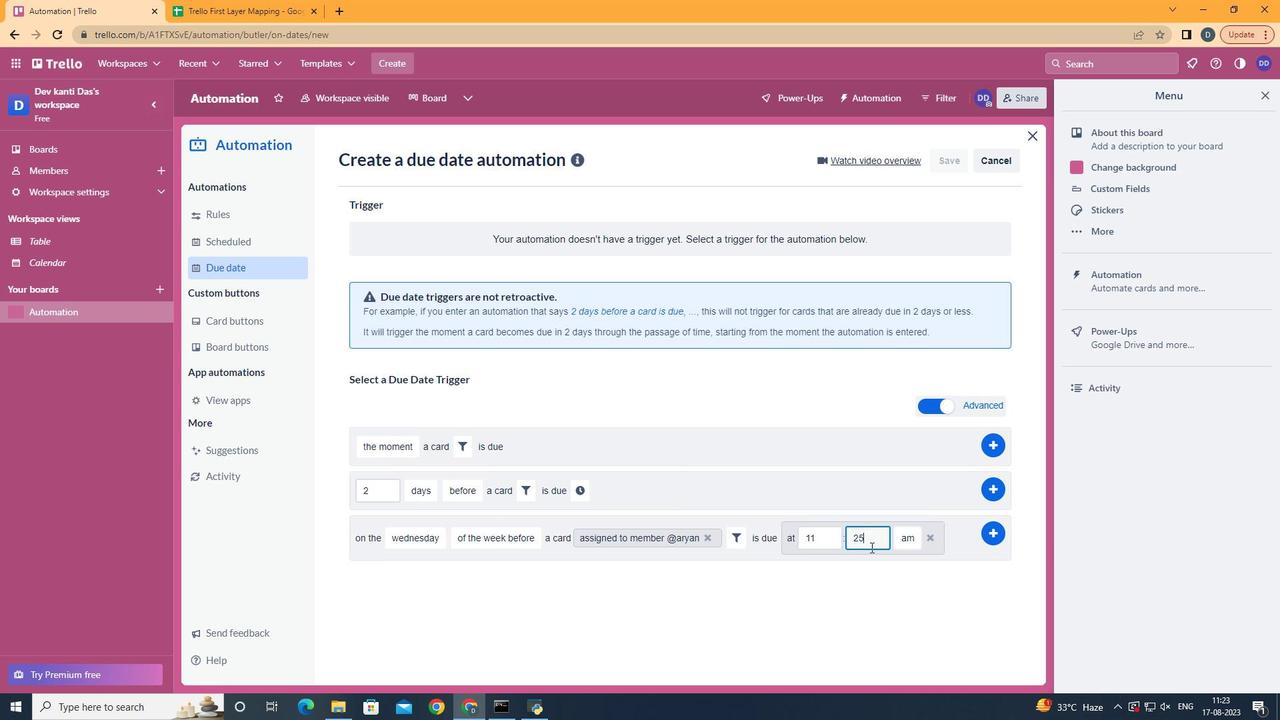 
Action: Mouse pressed left at (872, 548)
Screenshot: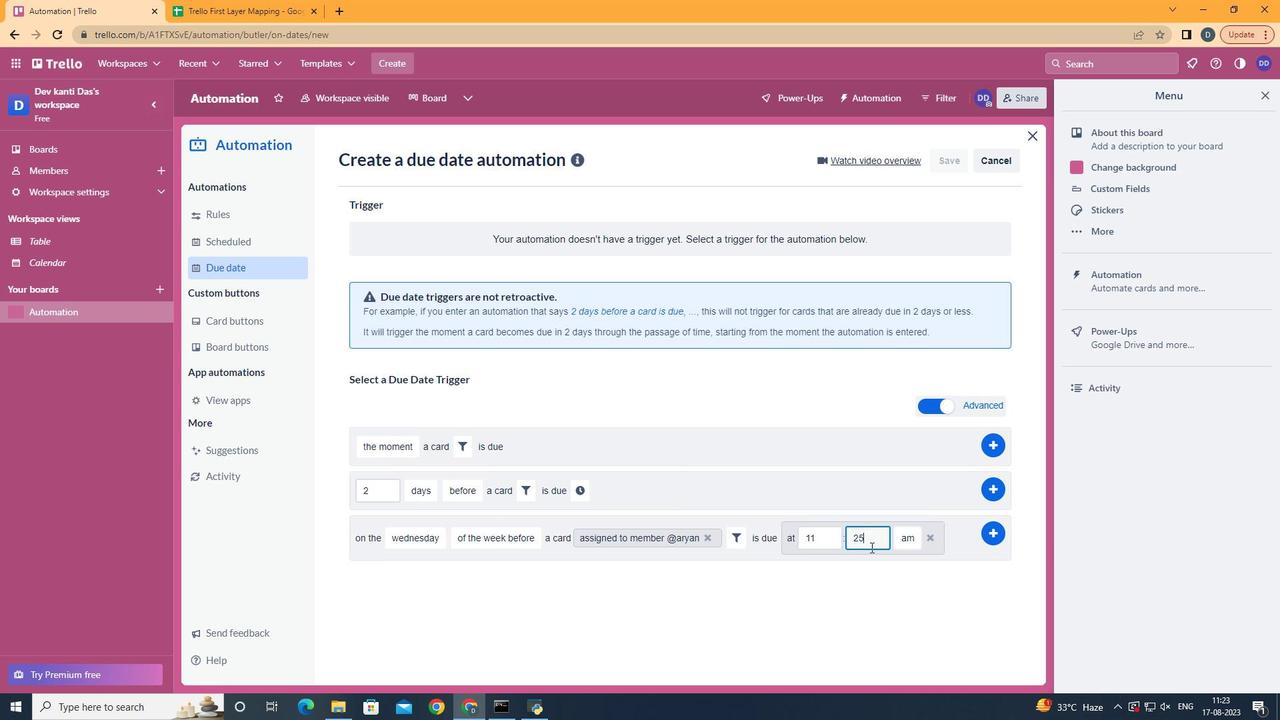
Action: Key pressed <Key.backspace><Key.backspace>00
Screenshot: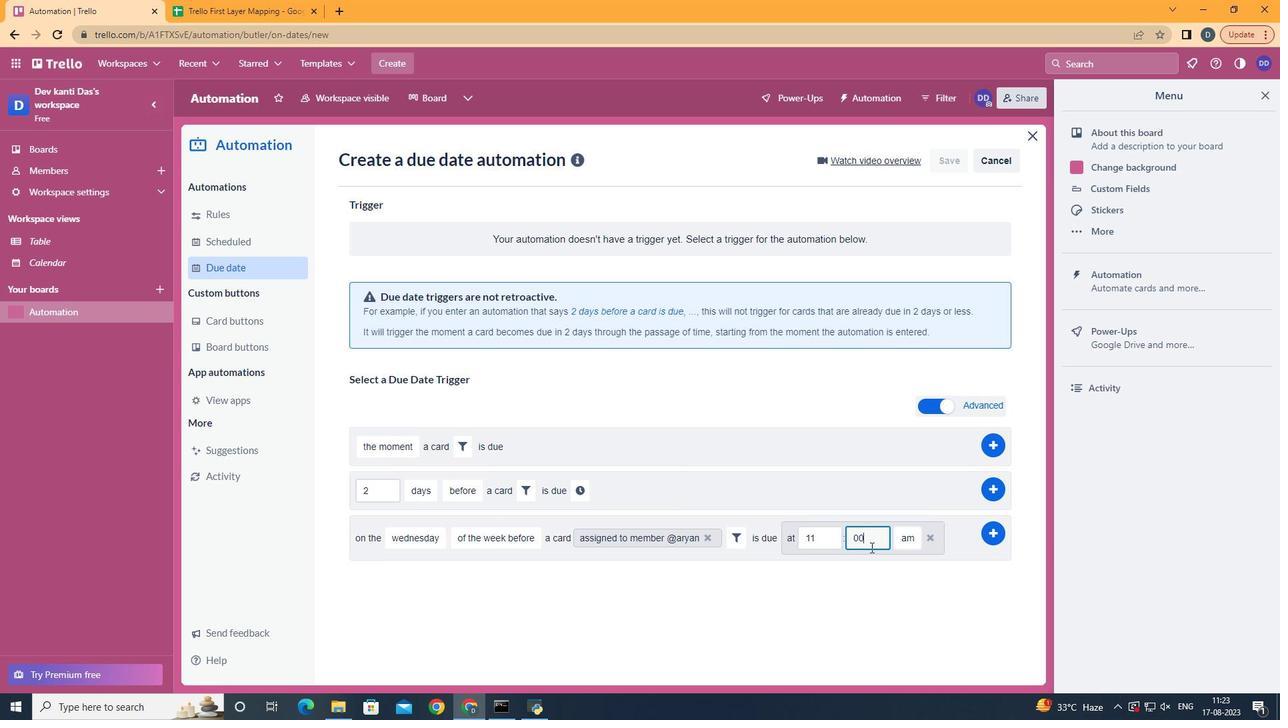 
Action: Mouse moved to (994, 536)
Screenshot: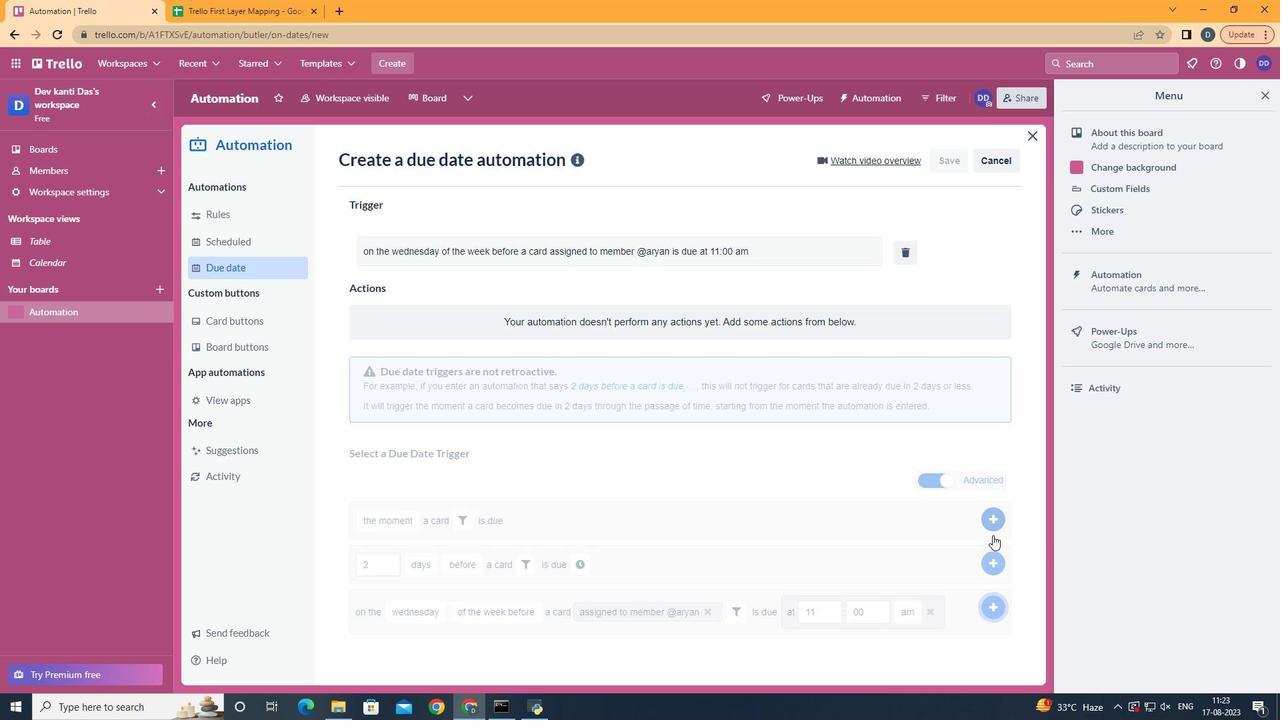 
Action: Mouse pressed left at (994, 536)
Screenshot: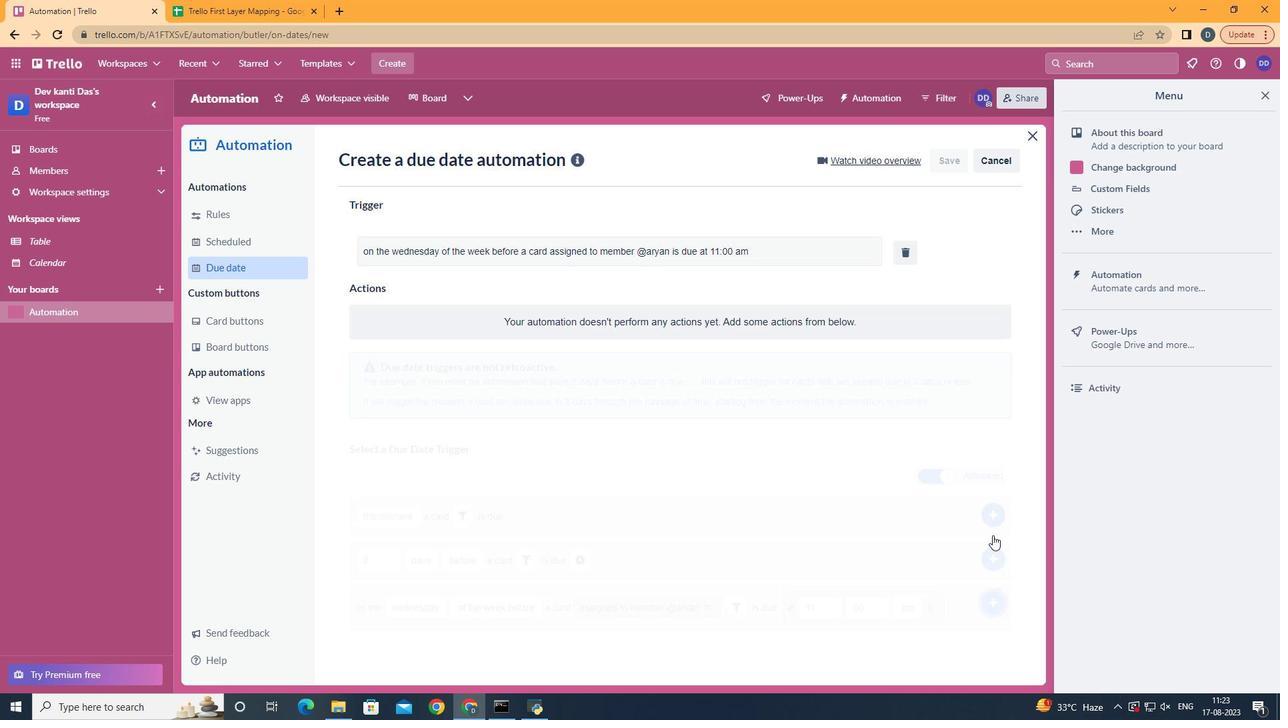 
Action: Mouse moved to (993, 538)
Screenshot: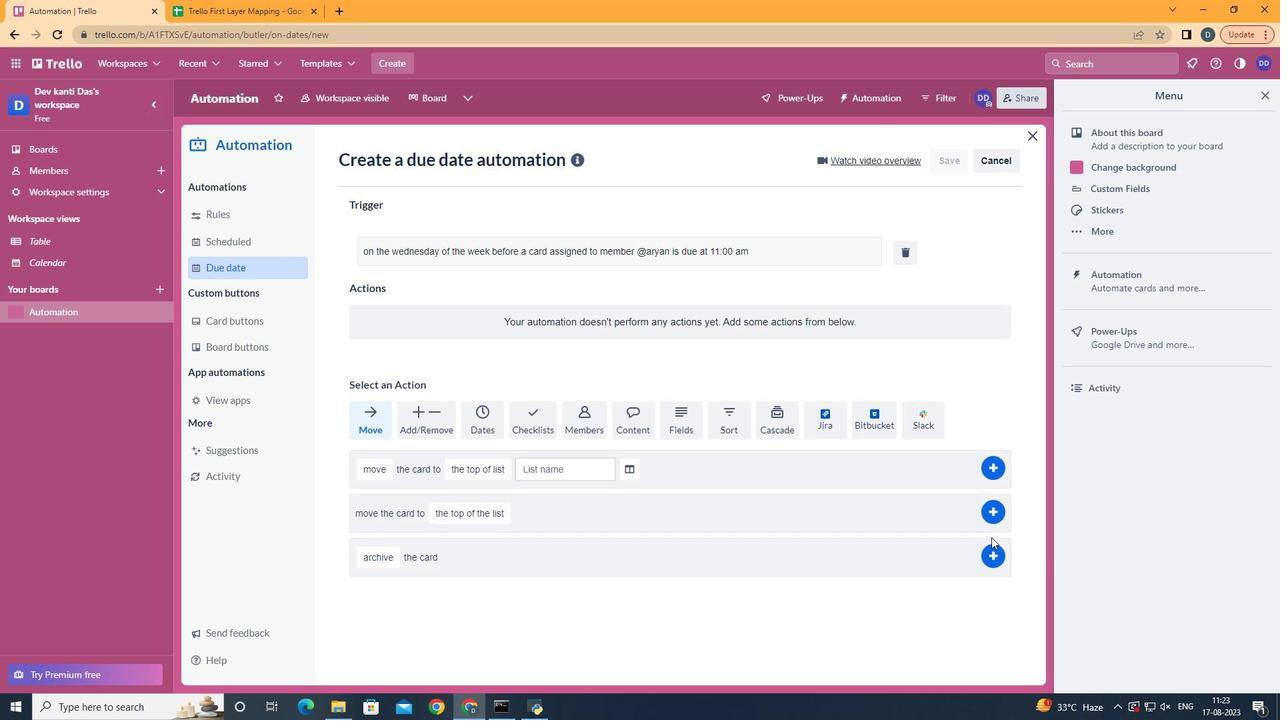 
